 Task: Search one way flight ticket for 2 adults, 4 children and 1 infant on lap in business from Las Vegas: Harry Reid International Airport to Greensboro: Piedmont Triad International Airport on 5-1-2023. Choice of flights is Royal air maroc. Number of bags: 1 carry on bag. Price is upto 93000. Outbound departure time preference is 13:45.
Action: Mouse moved to (240, 289)
Screenshot: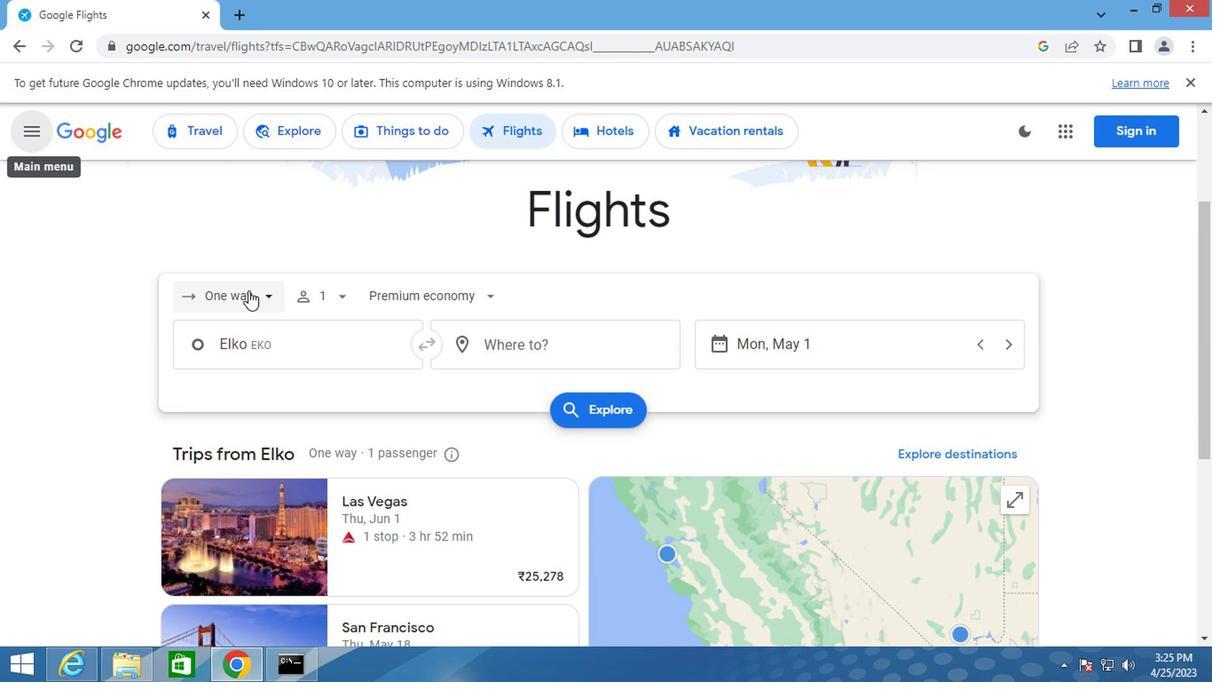 
Action: Mouse pressed left at (240, 289)
Screenshot: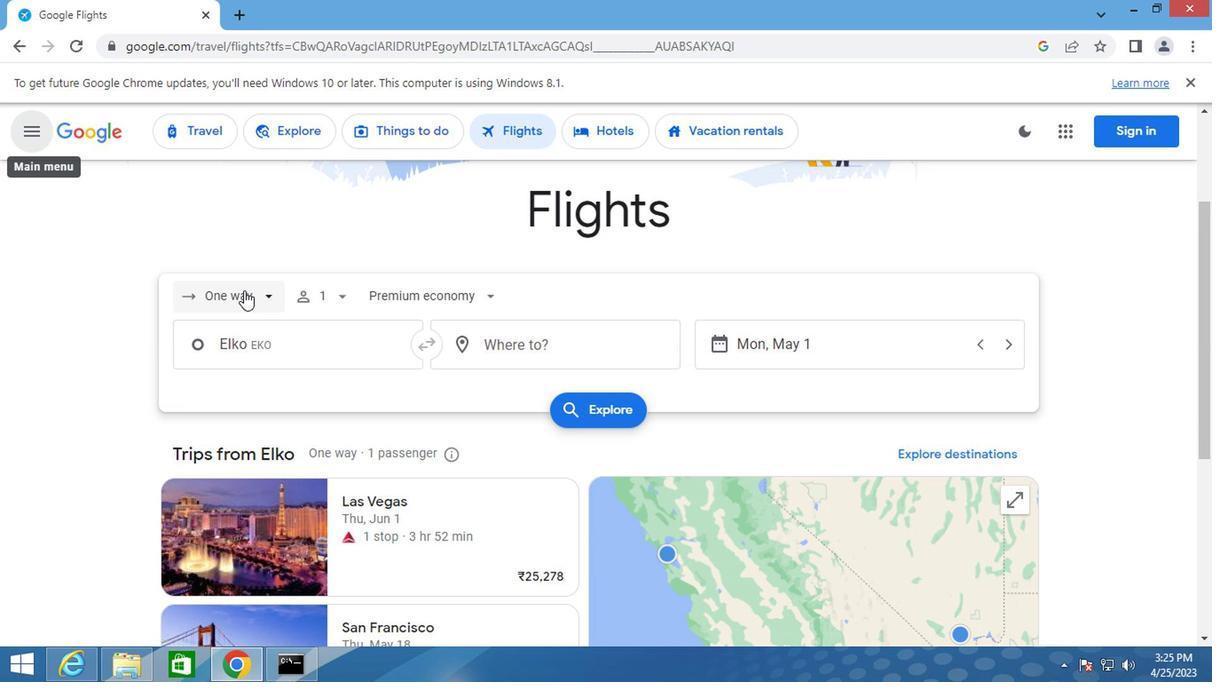 
Action: Mouse moved to (226, 374)
Screenshot: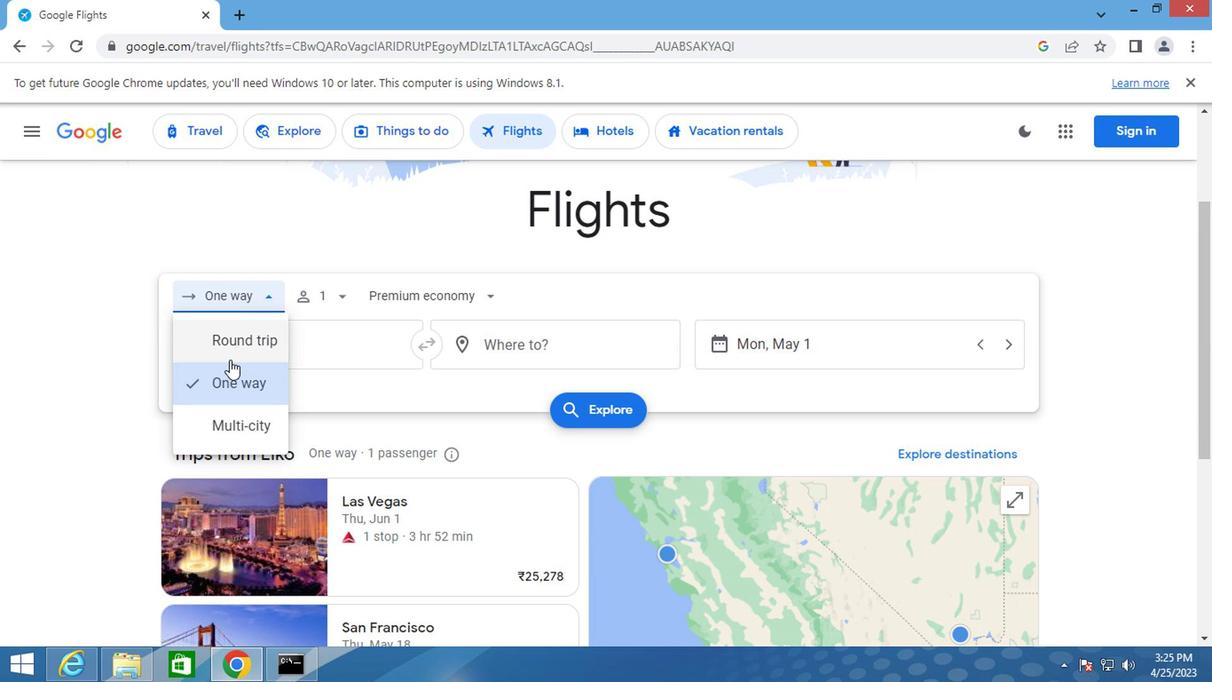 
Action: Mouse pressed left at (226, 374)
Screenshot: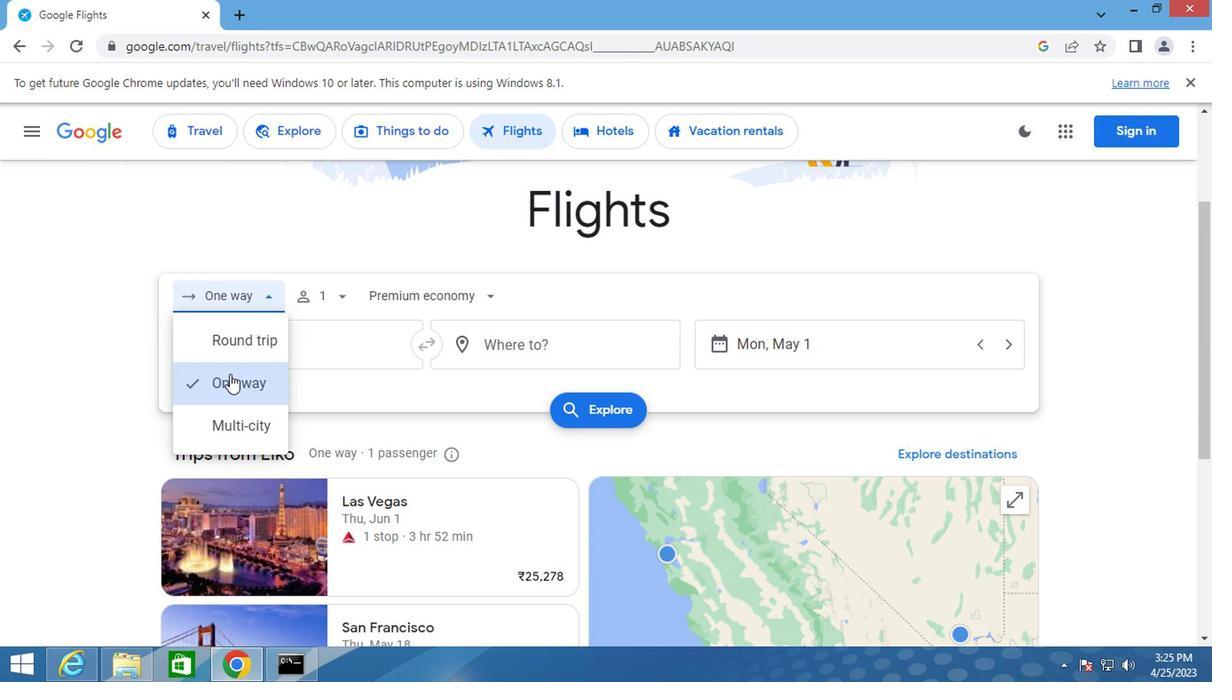 
Action: Mouse moved to (333, 286)
Screenshot: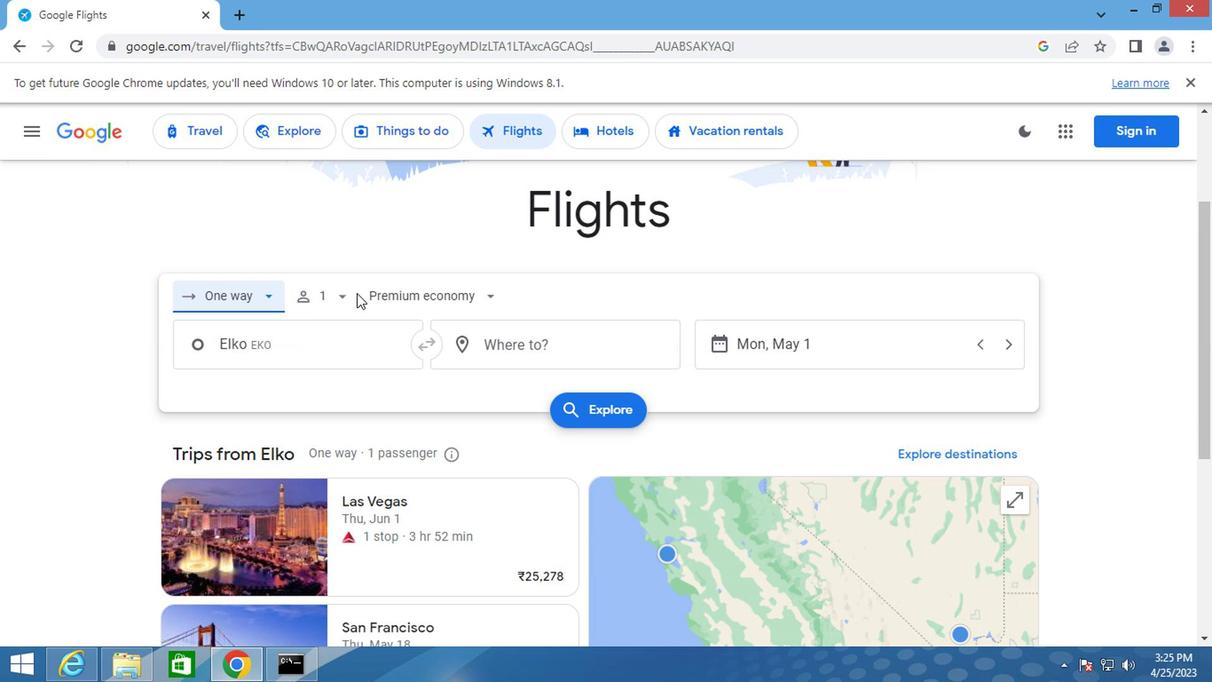 
Action: Mouse pressed left at (333, 286)
Screenshot: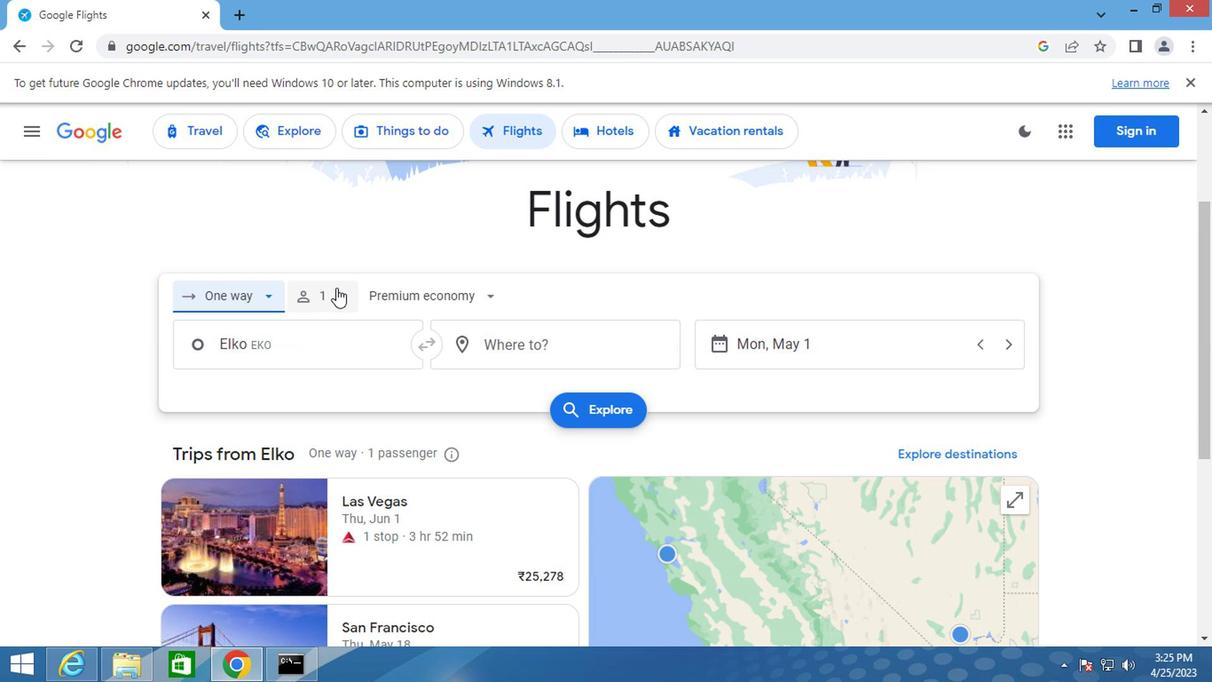 
Action: Mouse moved to (472, 385)
Screenshot: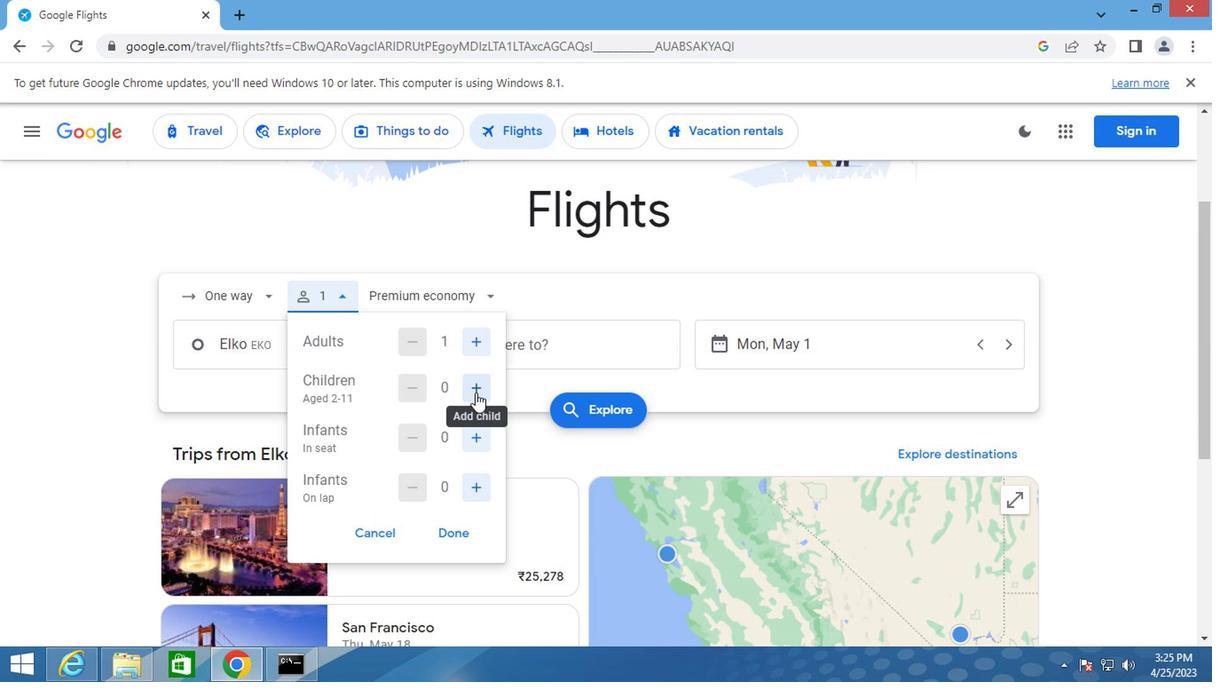 
Action: Mouse pressed left at (472, 385)
Screenshot: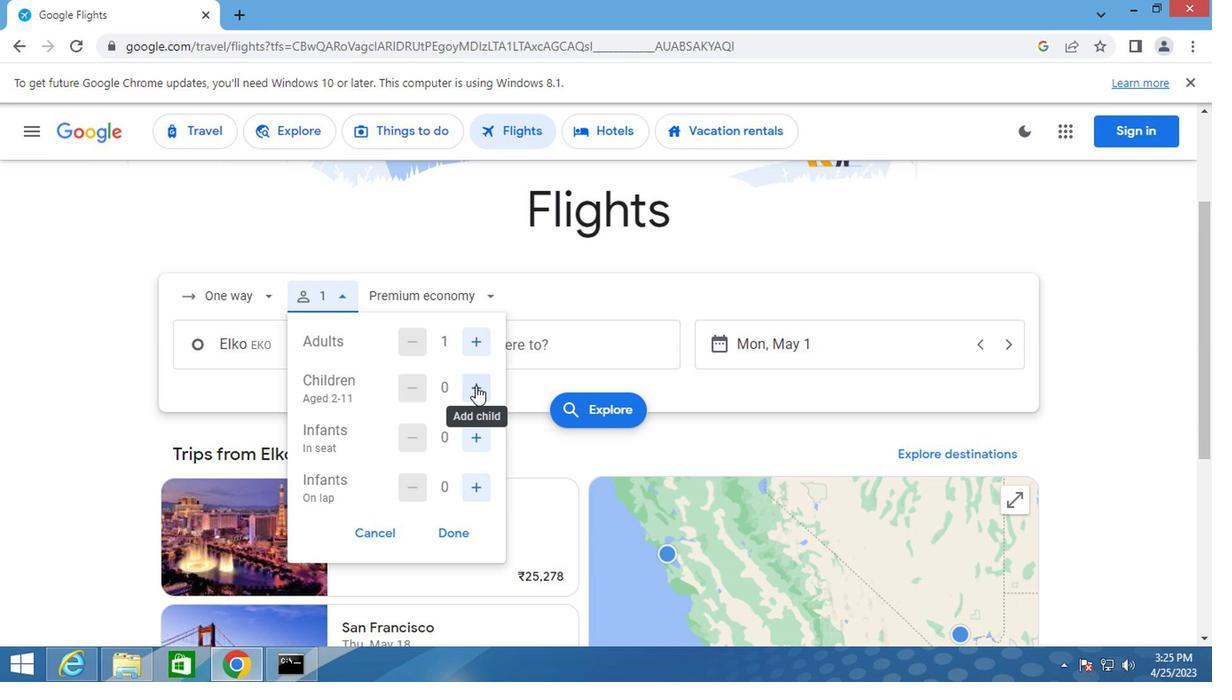 
Action: Mouse pressed left at (472, 385)
Screenshot: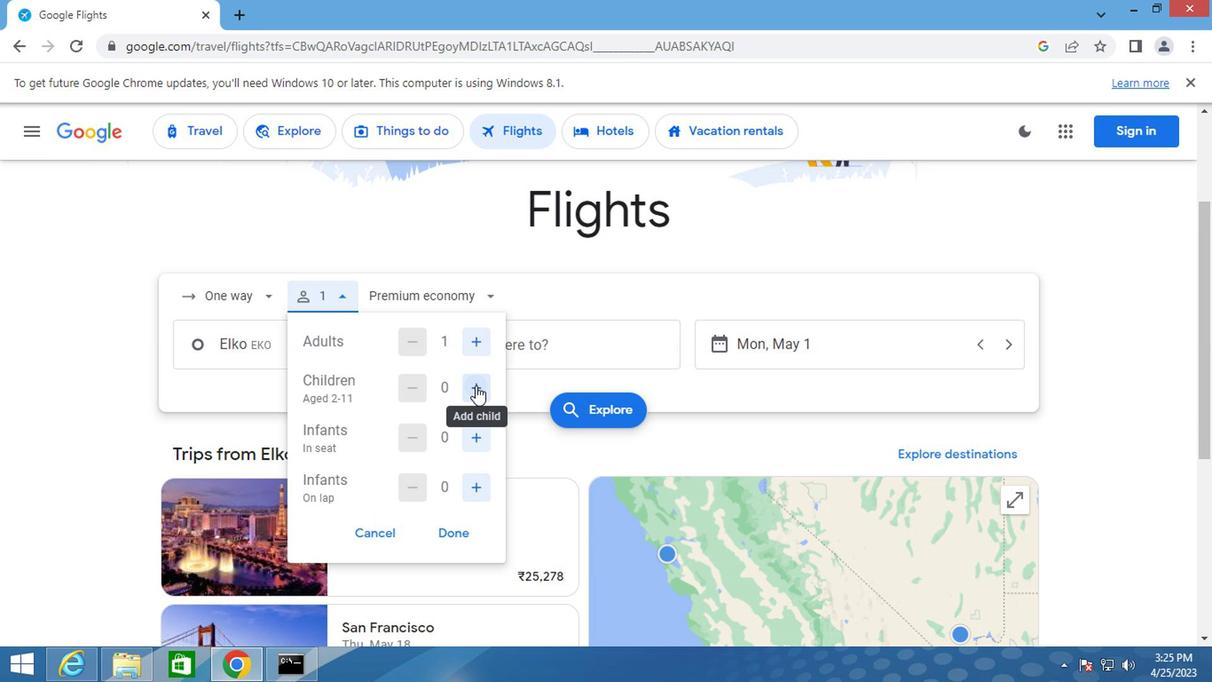 
Action: Mouse pressed left at (472, 385)
Screenshot: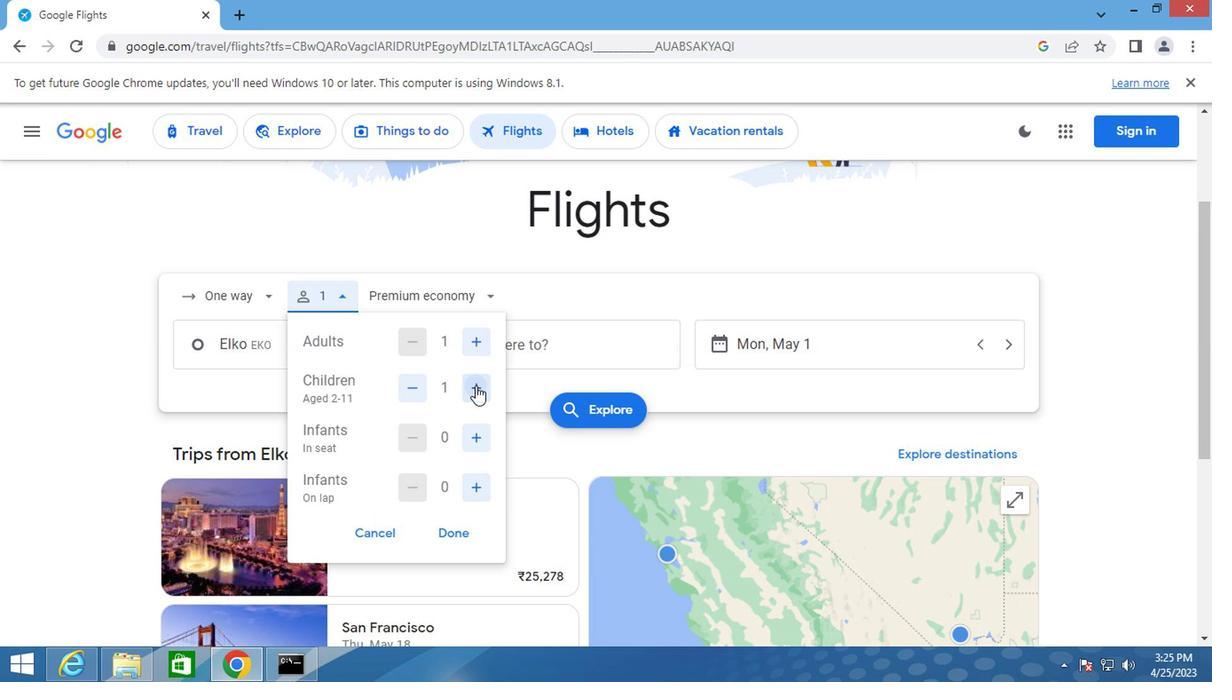 
Action: Mouse pressed left at (472, 385)
Screenshot: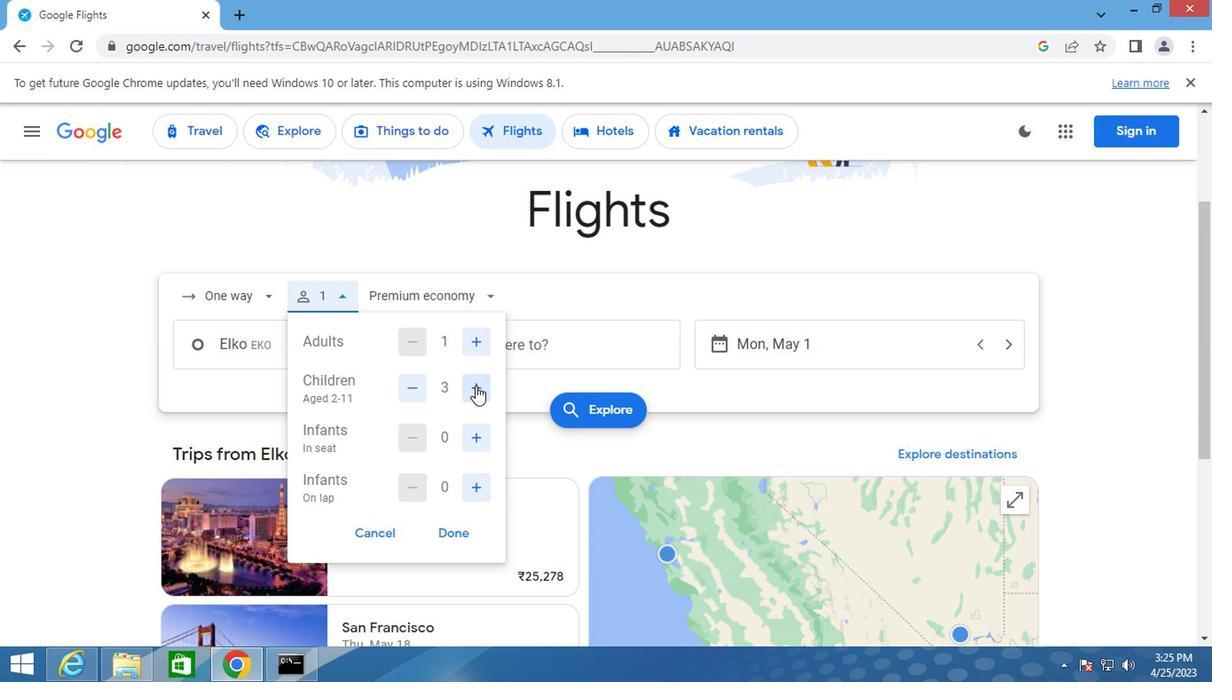 
Action: Mouse pressed left at (472, 385)
Screenshot: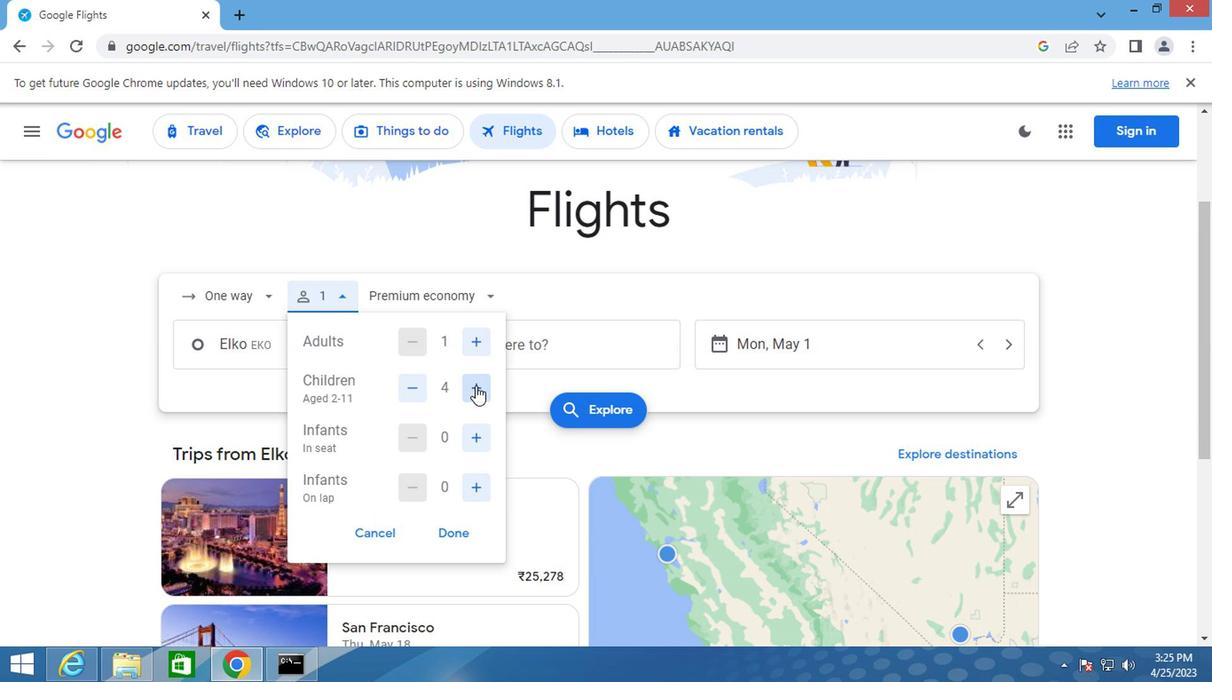 
Action: Mouse moved to (467, 435)
Screenshot: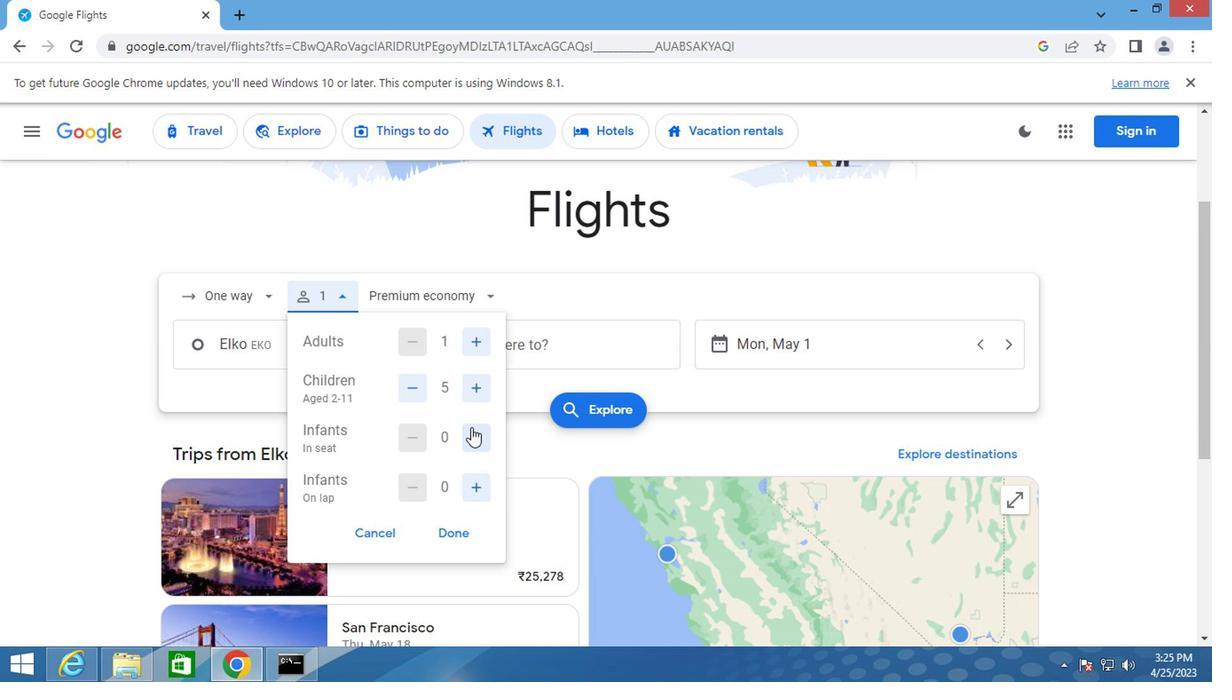 
Action: Mouse pressed left at (467, 435)
Screenshot: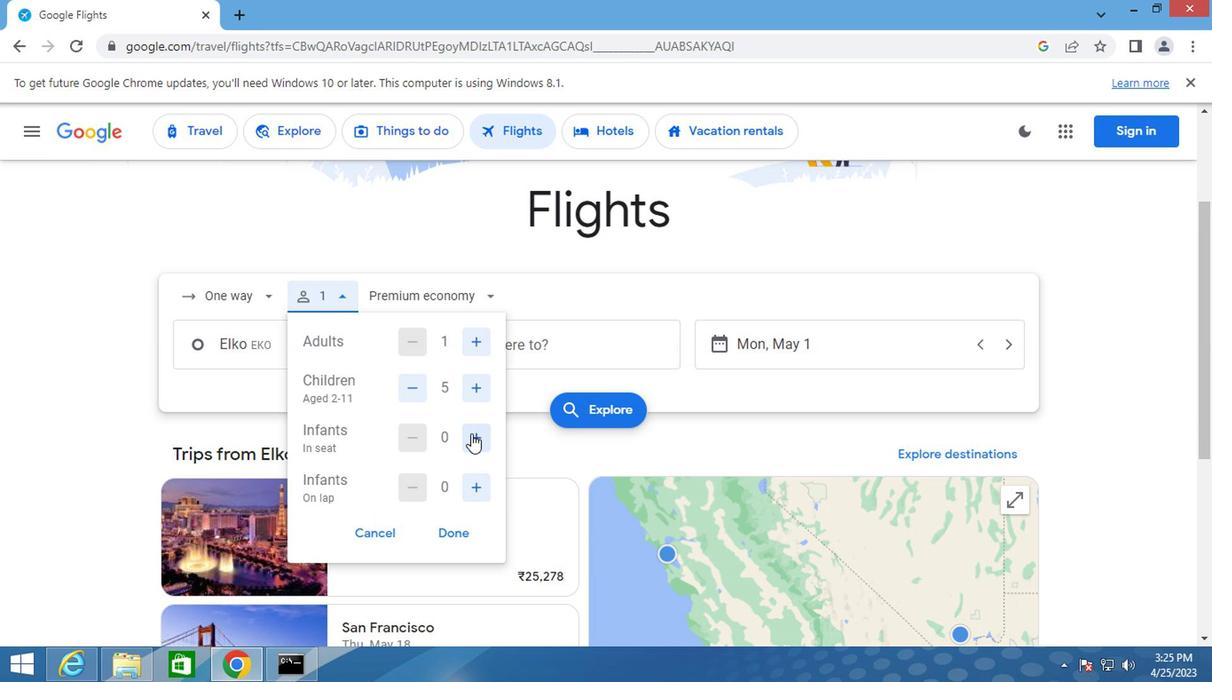 
Action: Mouse moved to (469, 437)
Screenshot: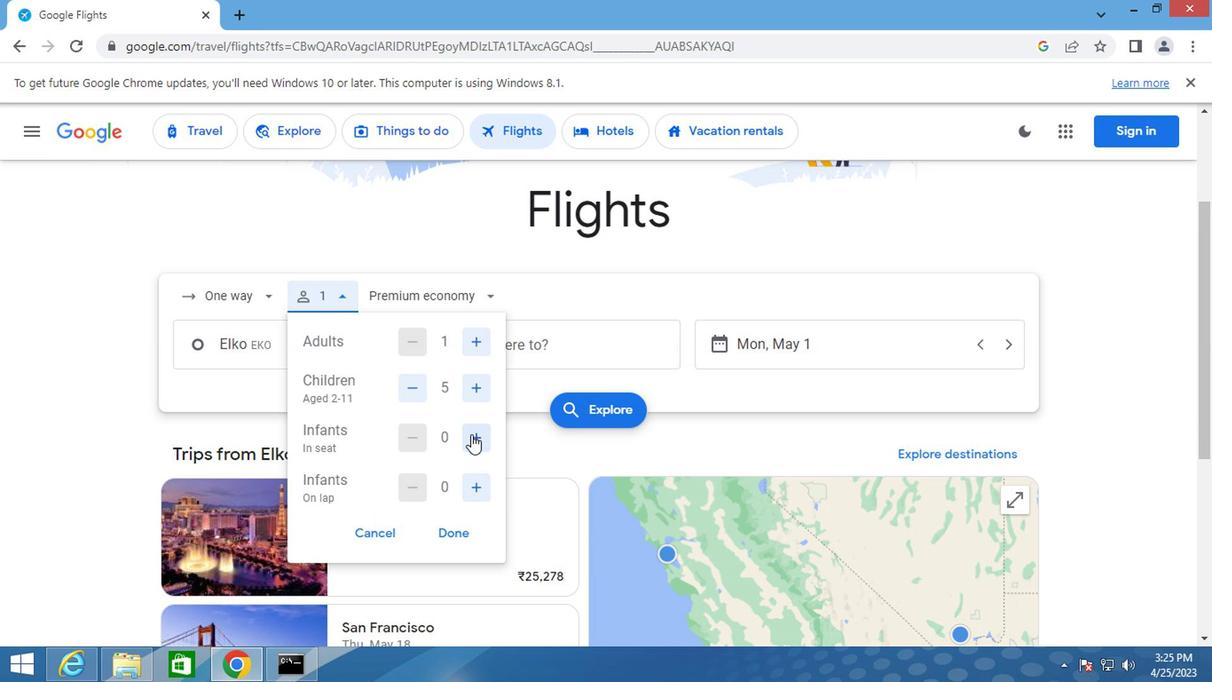 
Action: Mouse pressed left at (469, 437)
Screenshot: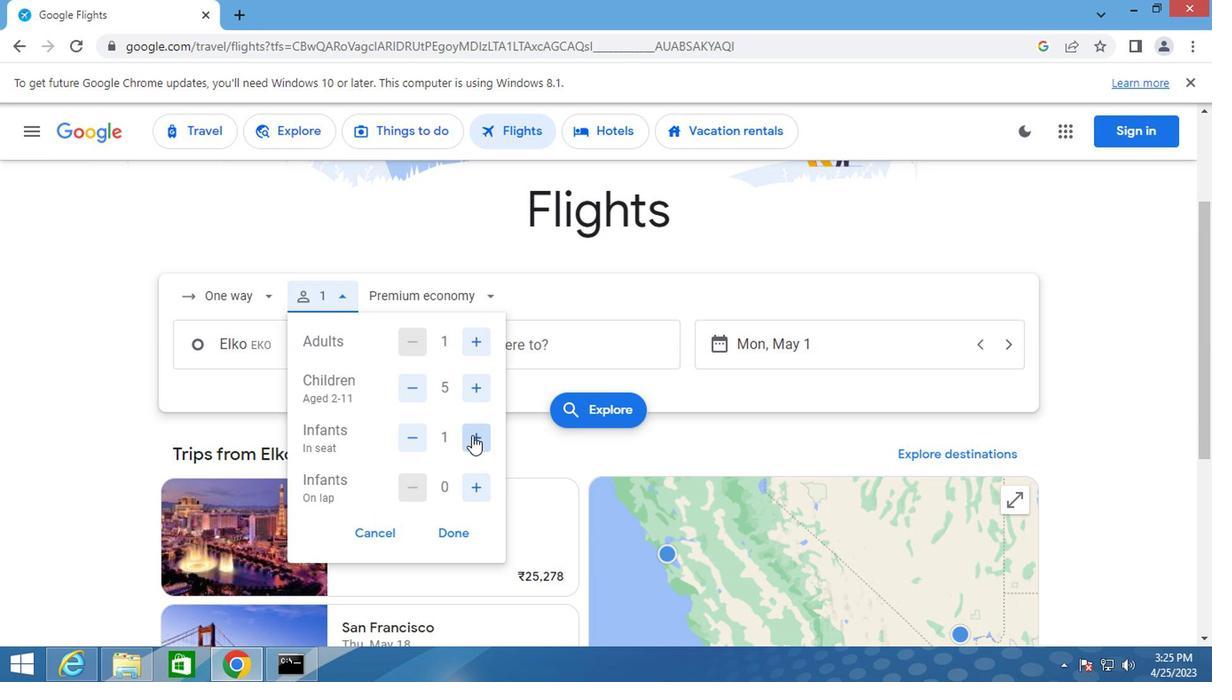 
Action: Mouse moved to (478, 480)
Screenshot: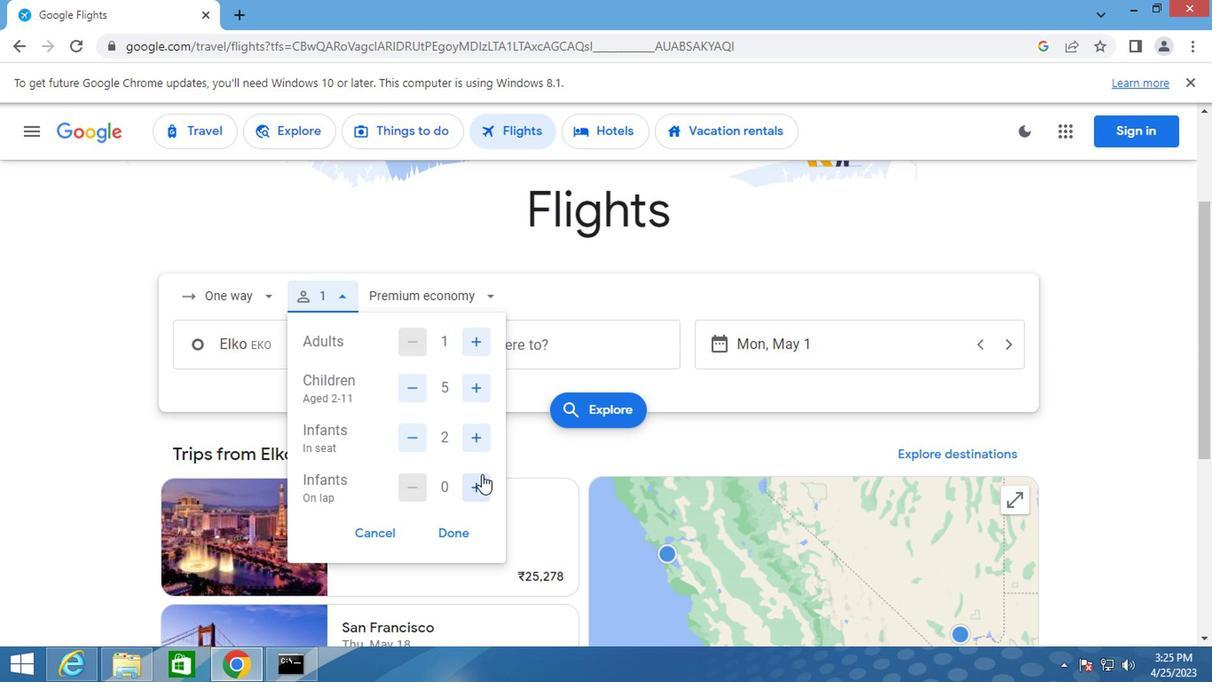 
Action: Mouse pressed left at (478, 480)
Screenshot: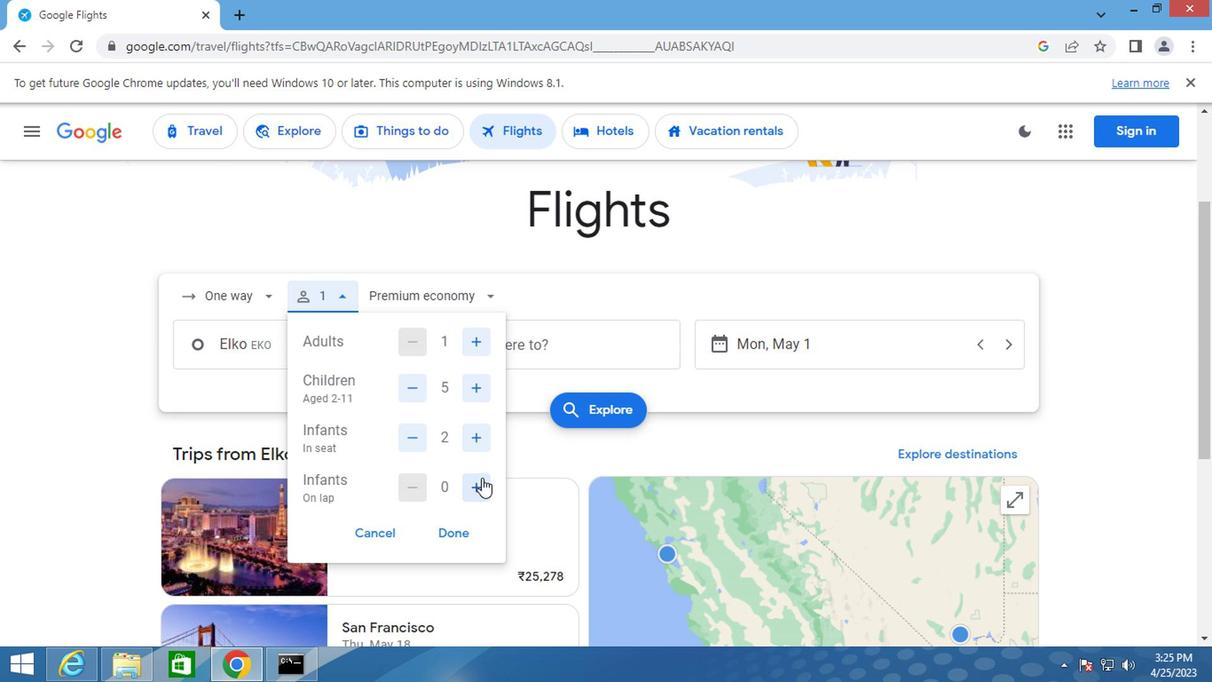 
Action: Mouse moved to (432, 302)
Screenshot: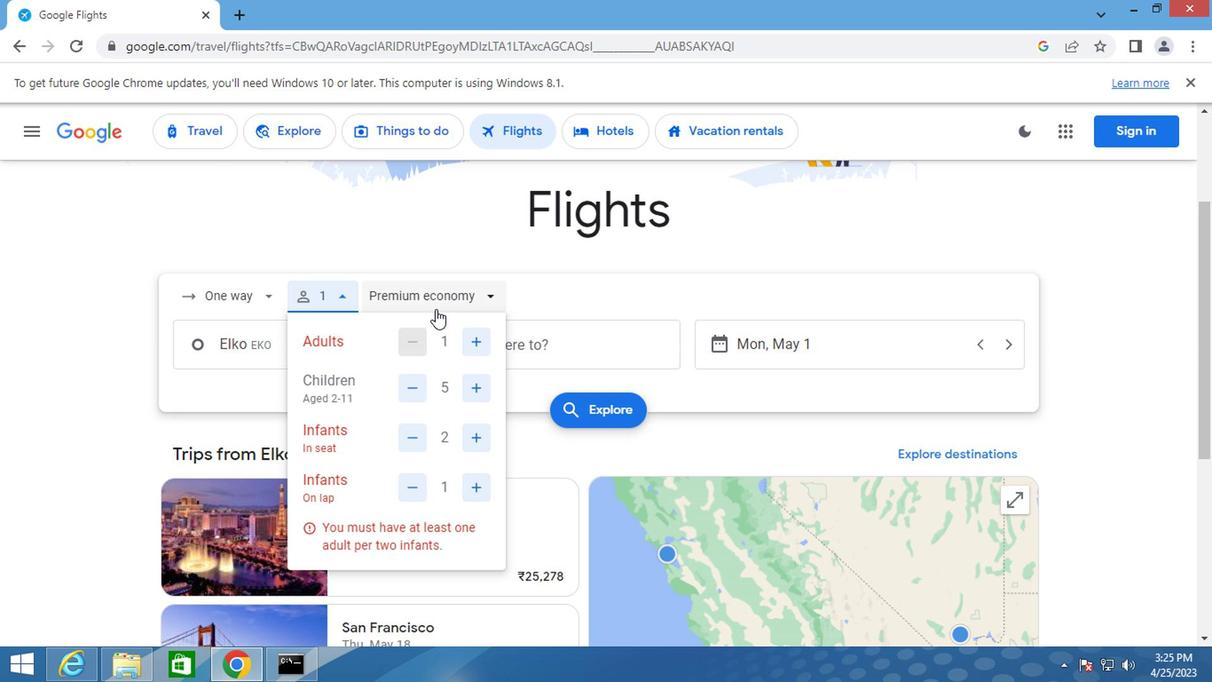 
Action: Mouse pressed left at (432, 302)
Screenshot: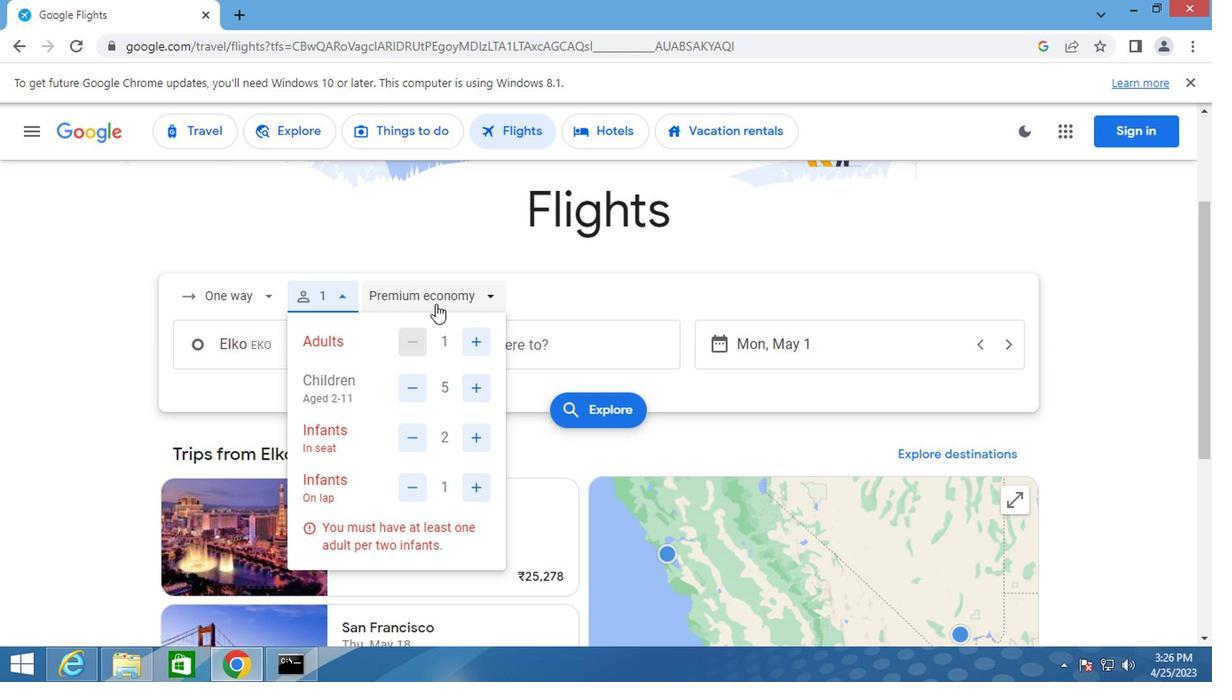 
Action: Mouse moved to (417, 468)
Screenshot: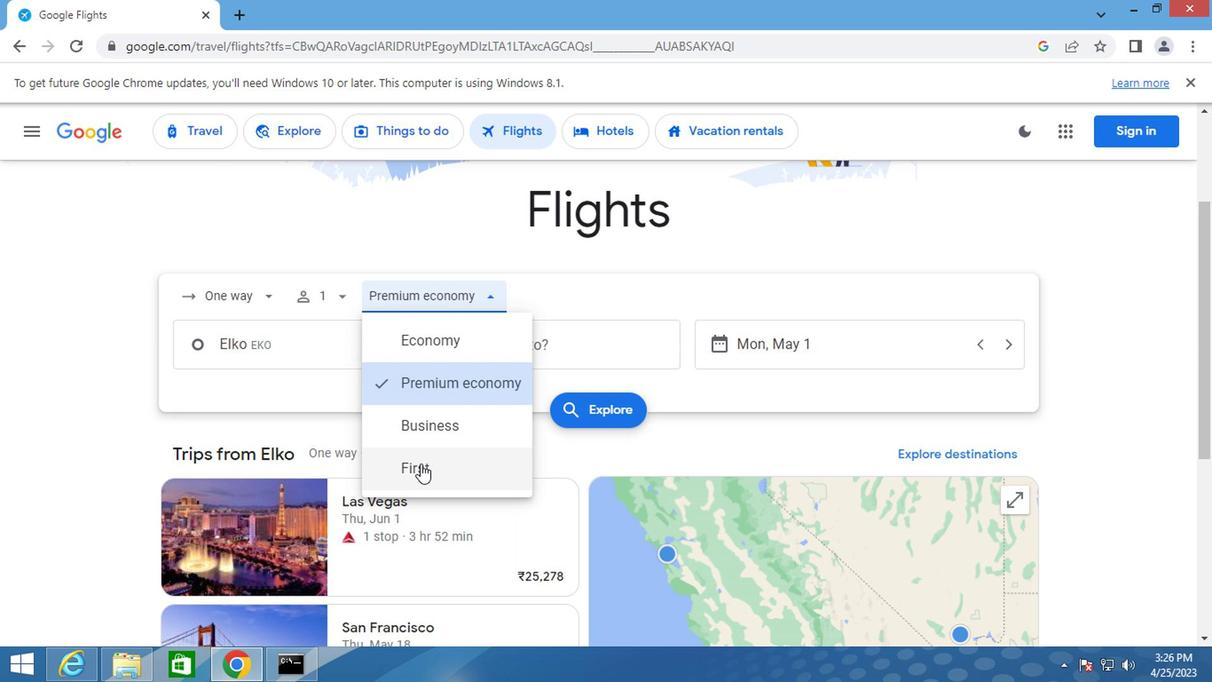 
Action: Mouse pressed left at (417, 468)
Screenshot: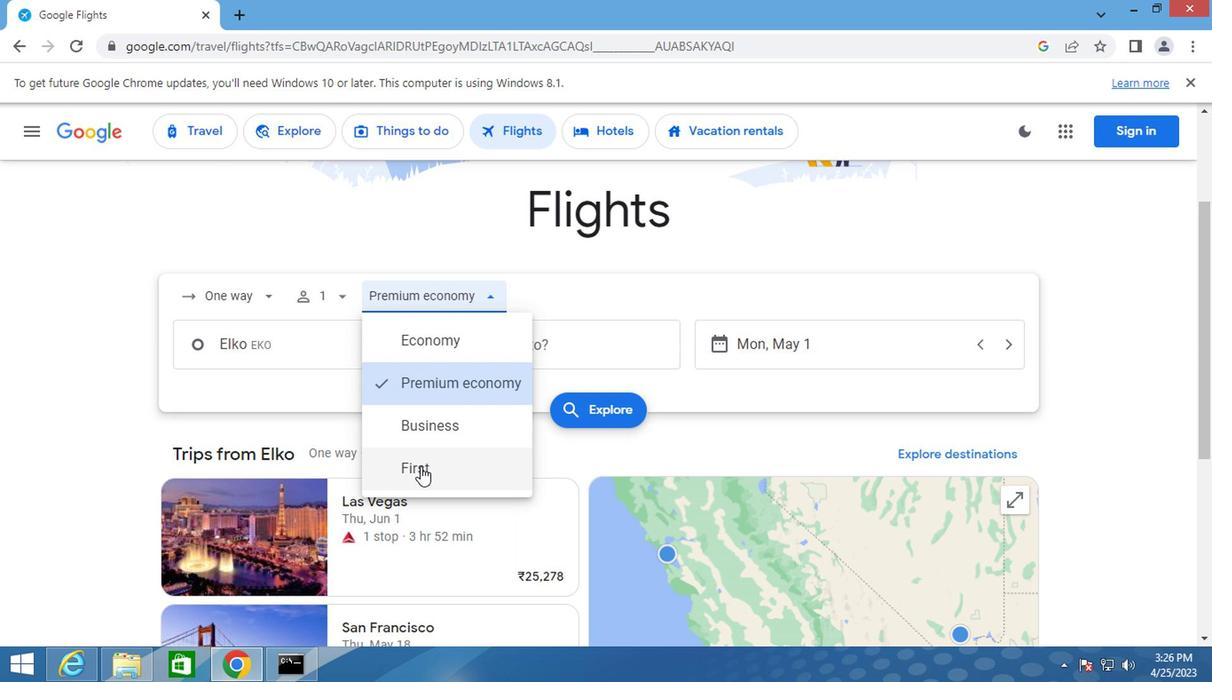 
Action: Mouse moved to (297, 337)
Screenshot: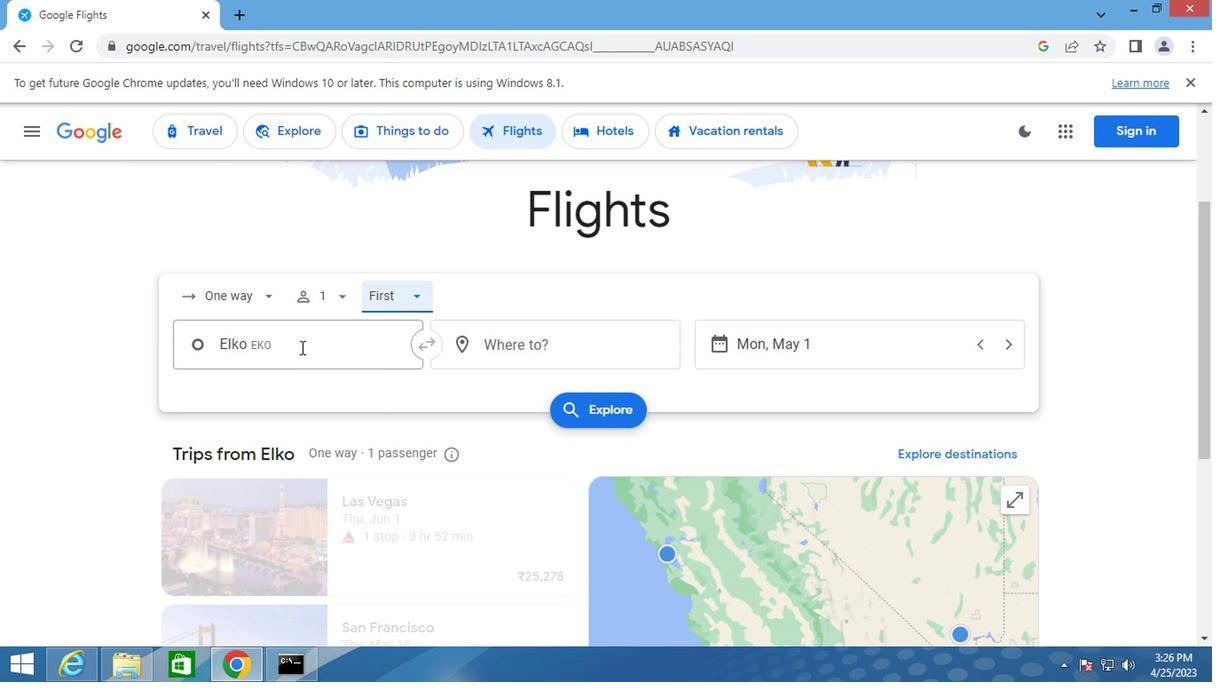 
Action: Mouse pressed left at (297, 337)
Screenshot: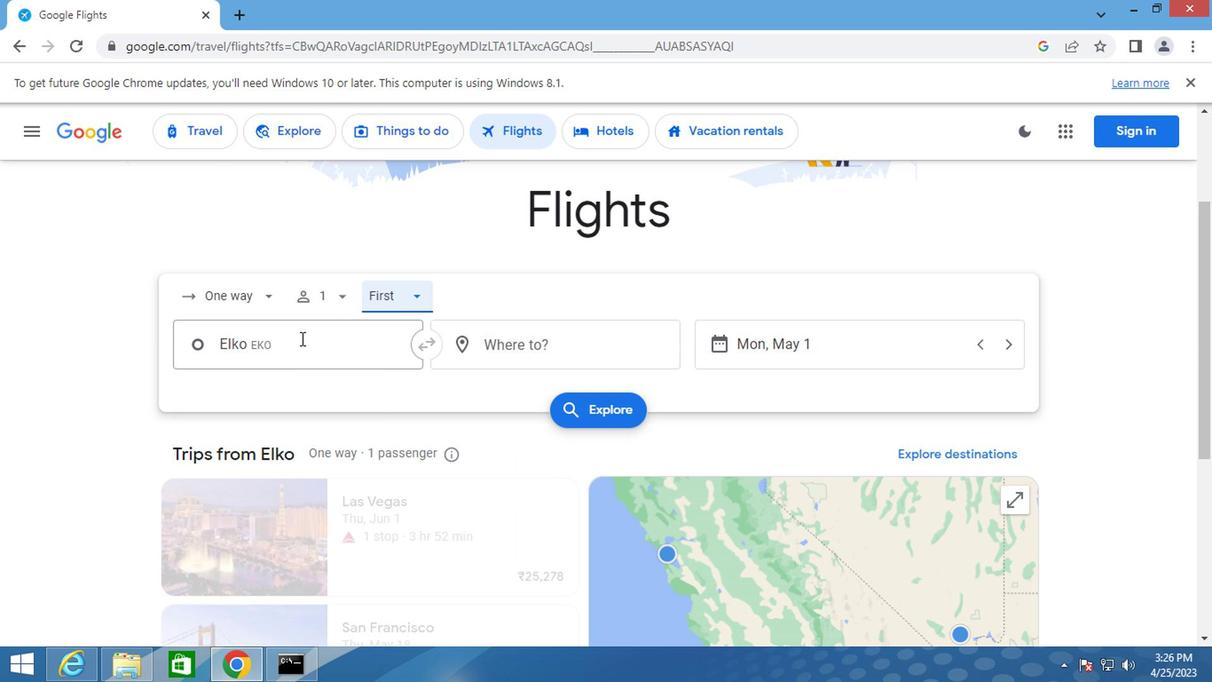 
Action: Key pressed las<Key.space>vegas
Screenshot: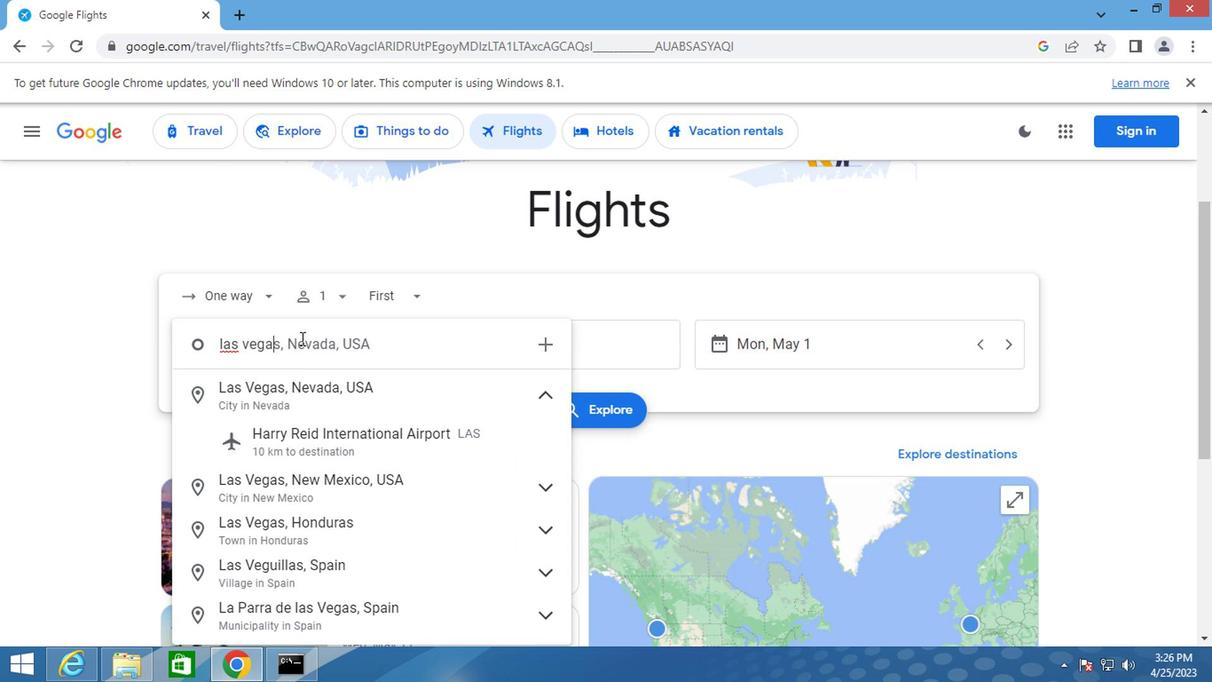 
Action: Mouse moved to (327, 443)
Screenshot: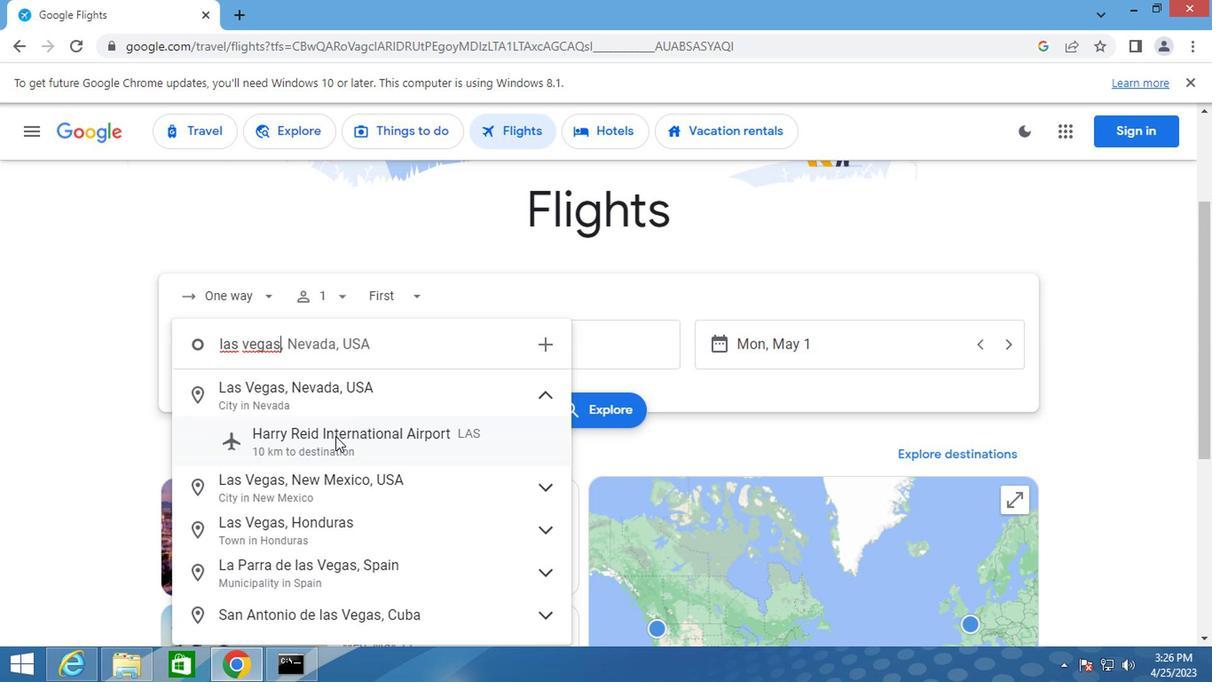 
Action: Mouse pressed left at (327, 443)
Screenshot: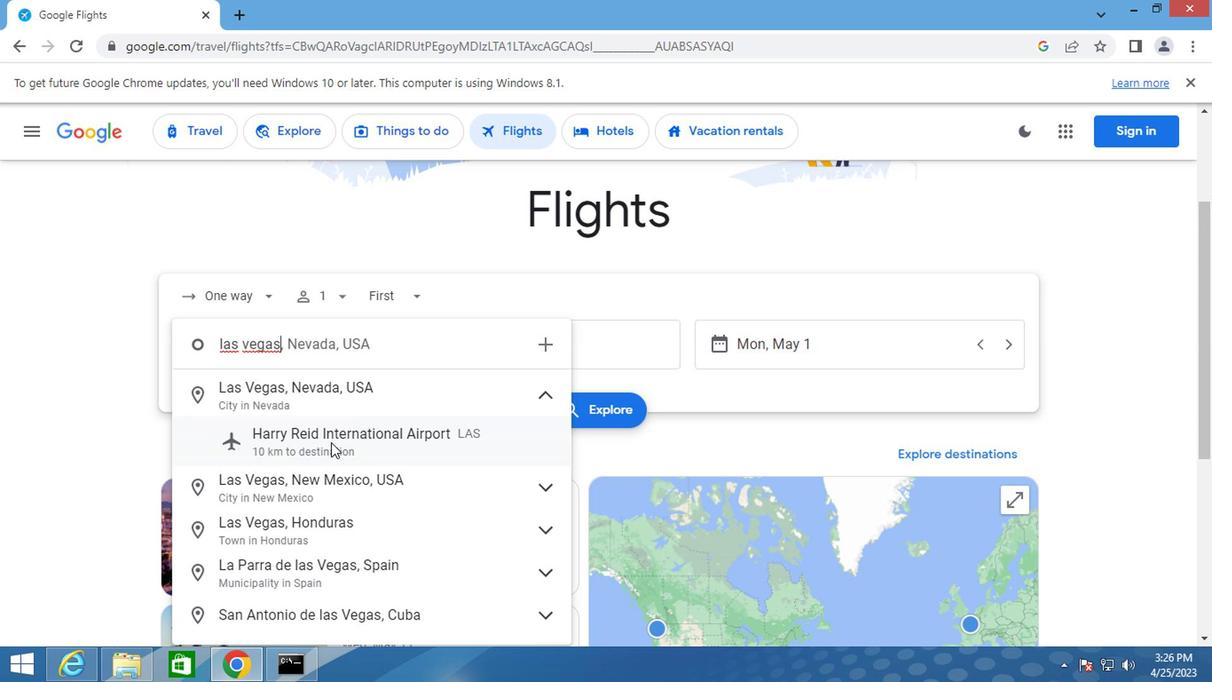 
Action: Mouse moved to (466, 344)
Screenshot: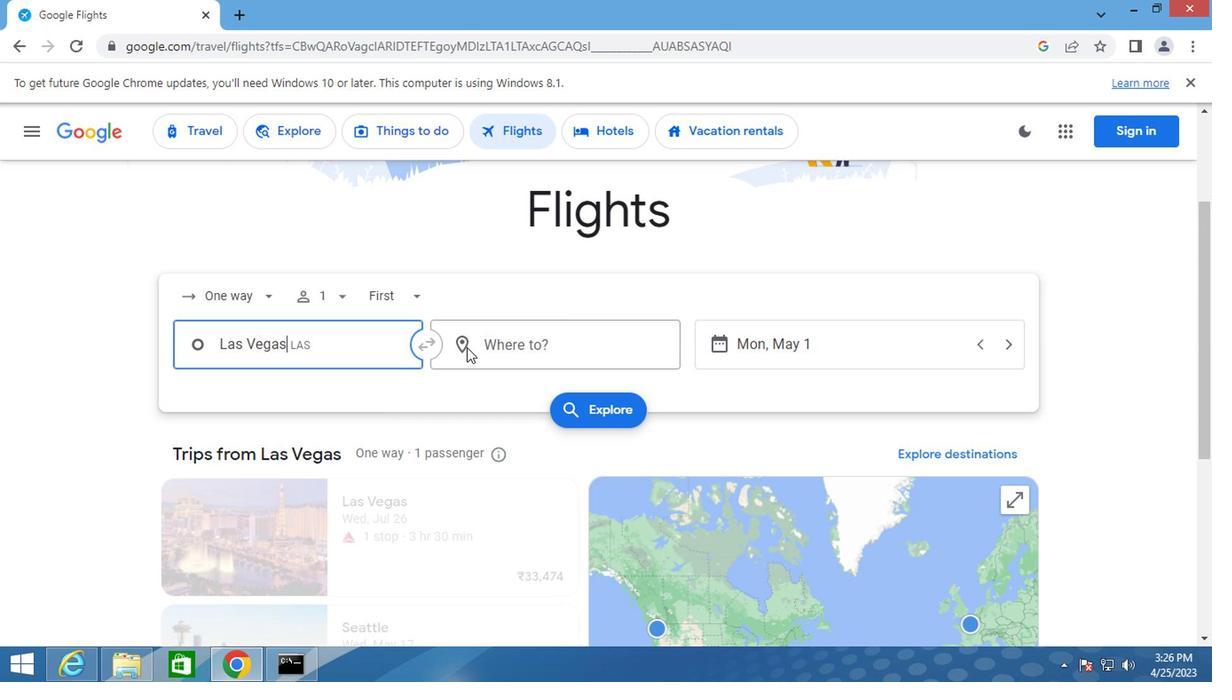
Action: Mouse pressed left at (466, 344)
Screenshot: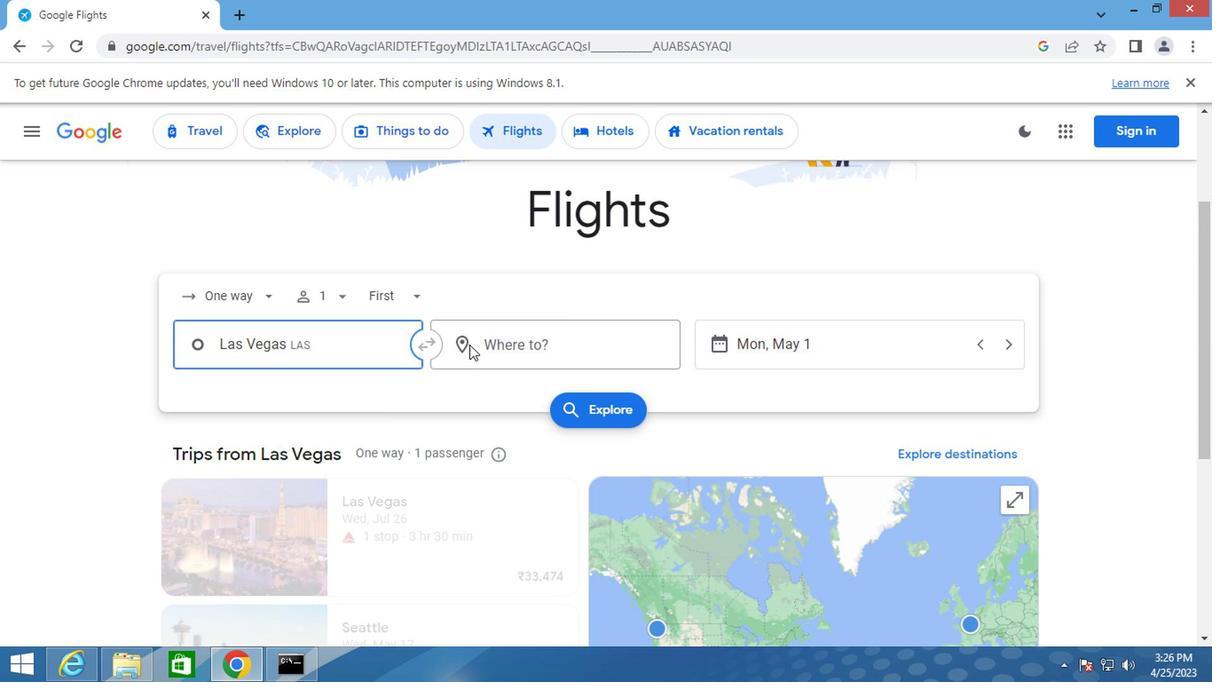 
Action: Mouse moved to (467, 343)
Screenshot: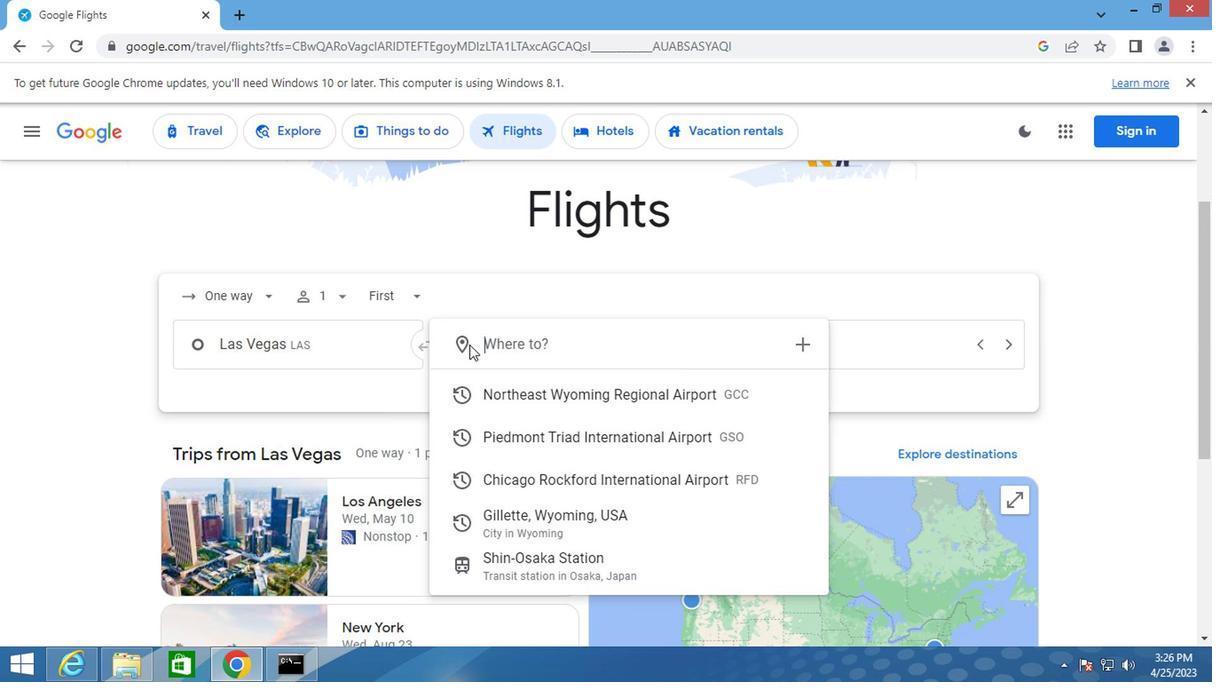 
Action: Key pressed rockford
Screenshot: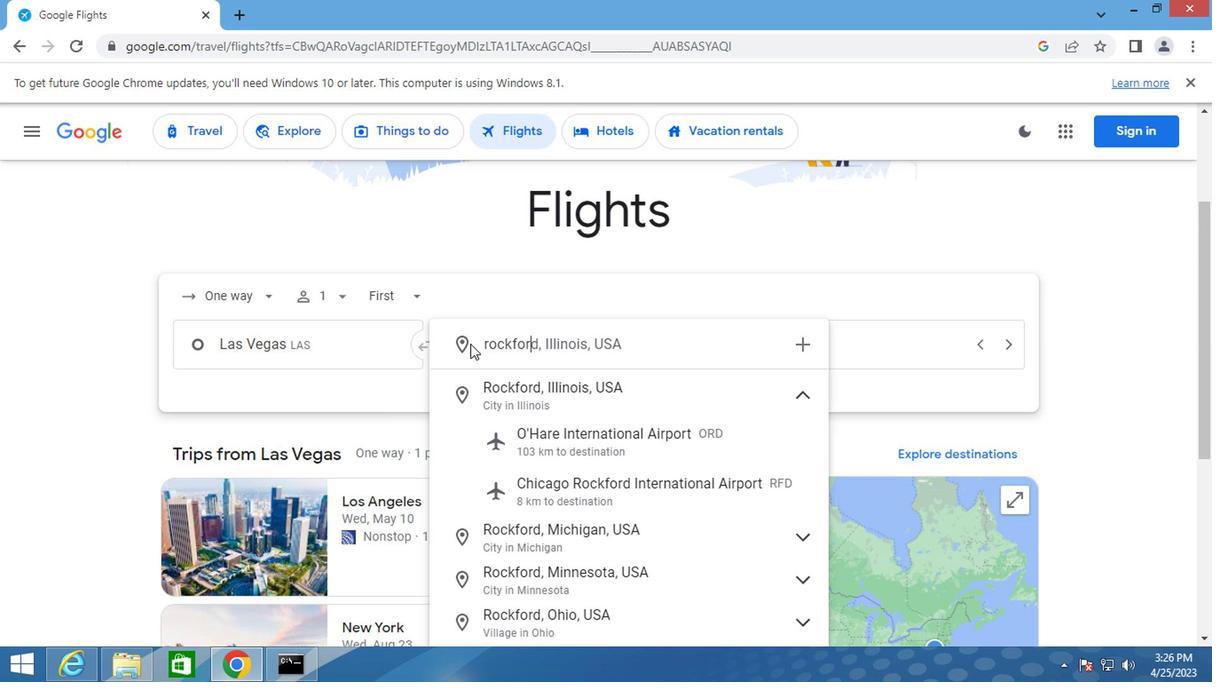 
Action: Mouse moved to (520, 480)
Screenshot: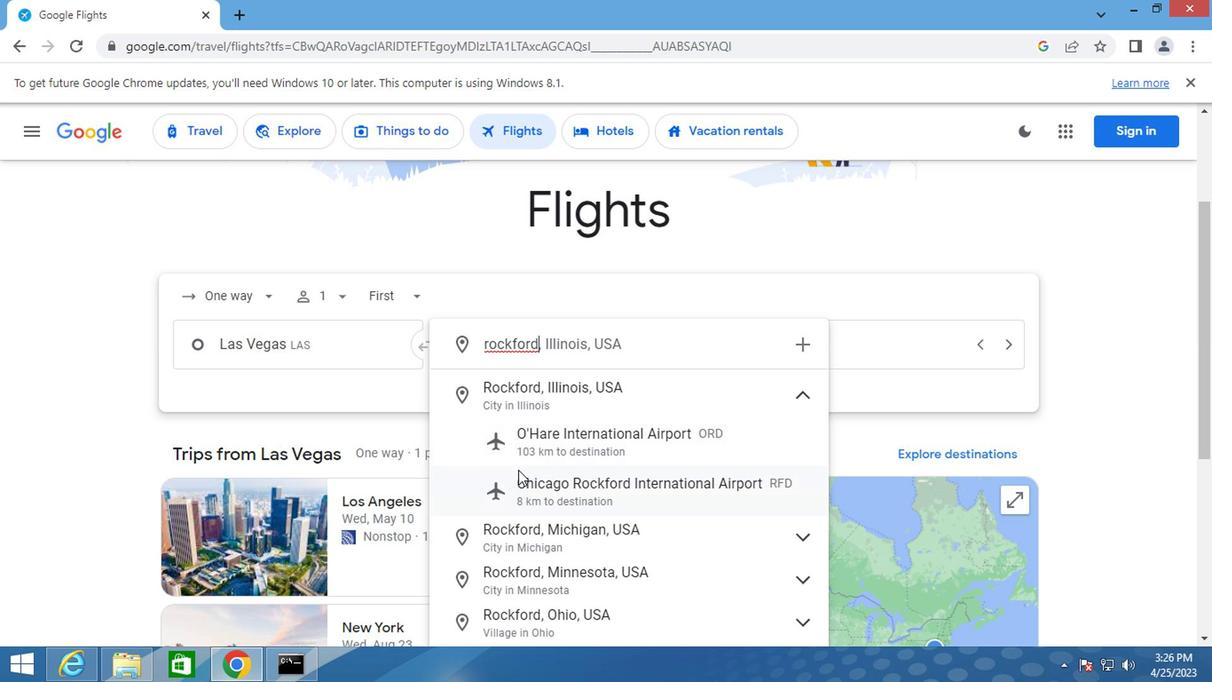 
Action: Mouse pressed left at (520, 480)
Screenshot: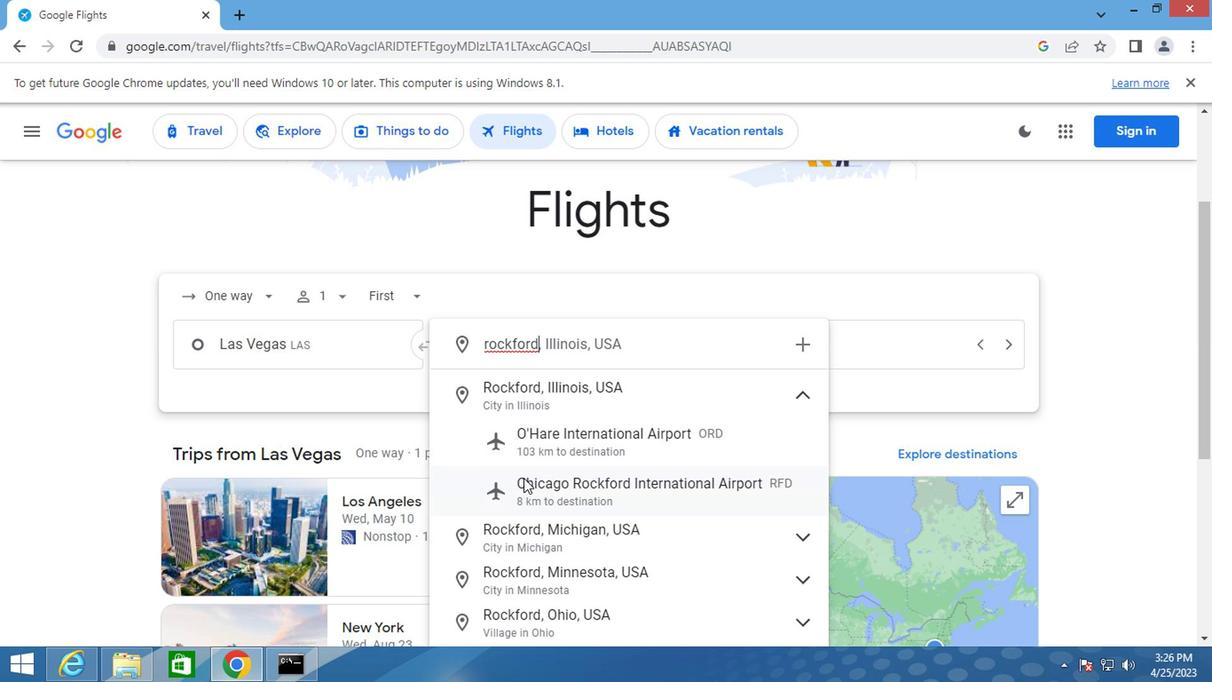 
Action: Mouse moved to (742, 352)
Screenshot: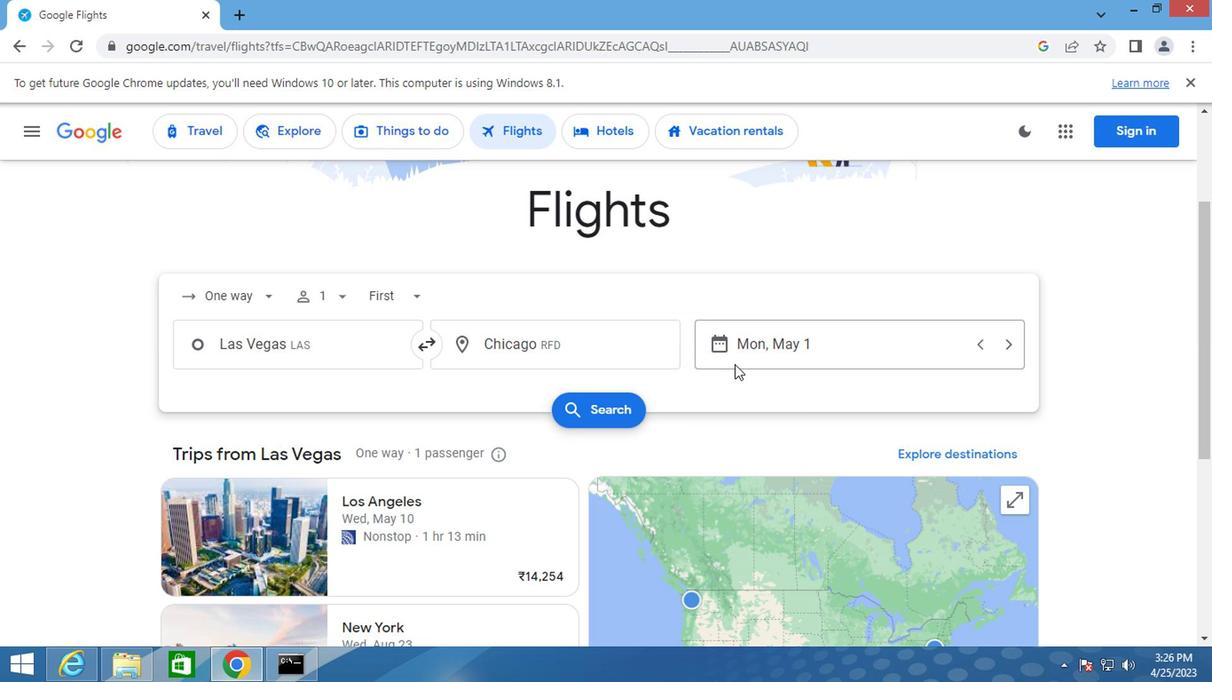 
Action: Mouse pressed left at (742, 352)
Screenshot: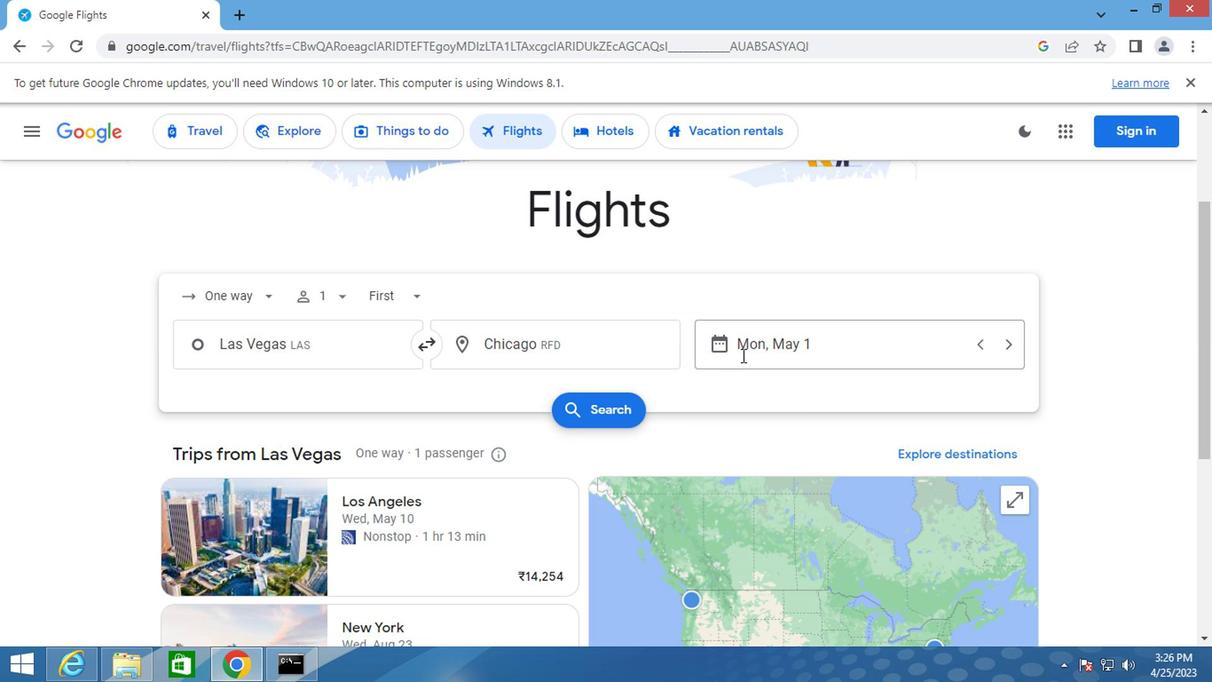 
Action: Mouse moved to (775, 318)
Screenshot: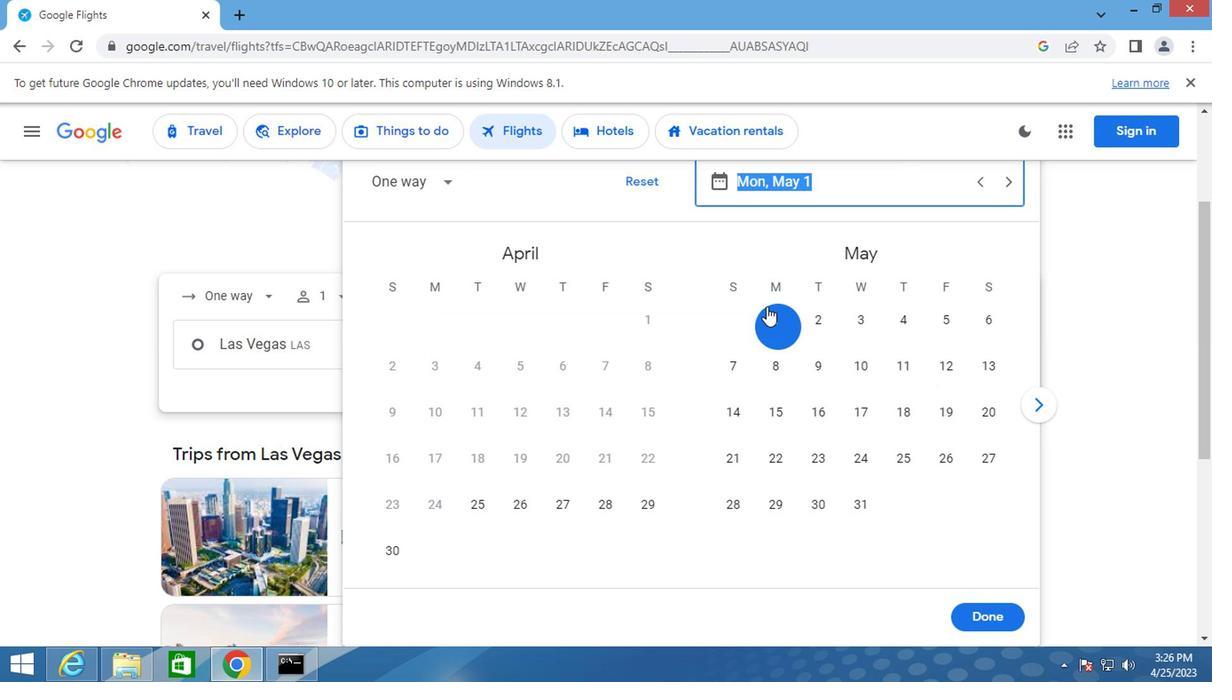 
Action: Mouse pressed left at (775, 318)
Screenshot: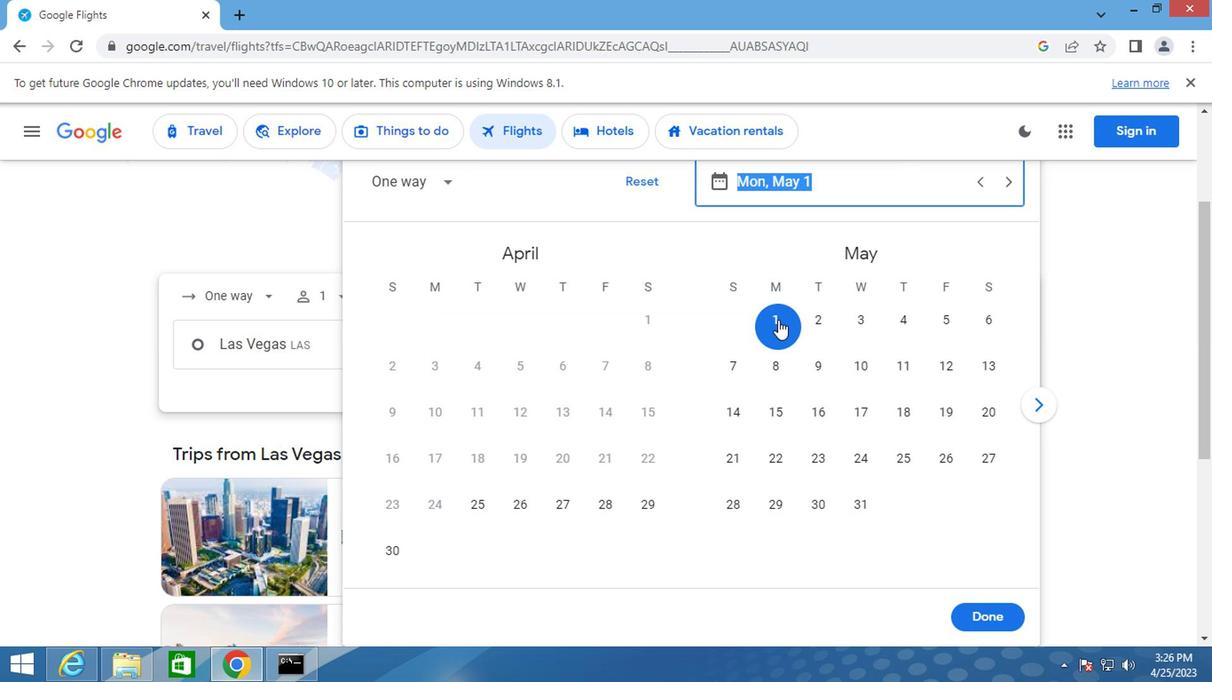 
Action: Mouse moved to (983, 628)
Screenshot: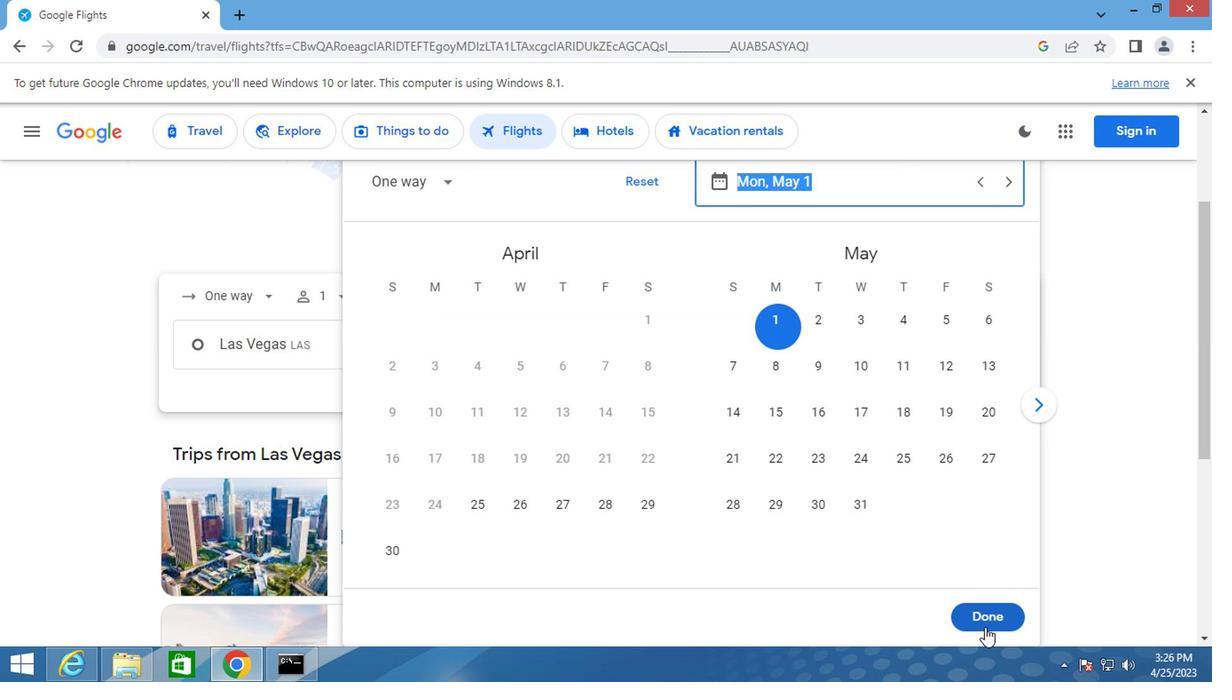 
Action: Mouse pressed left at (983, 628)
Screenshot: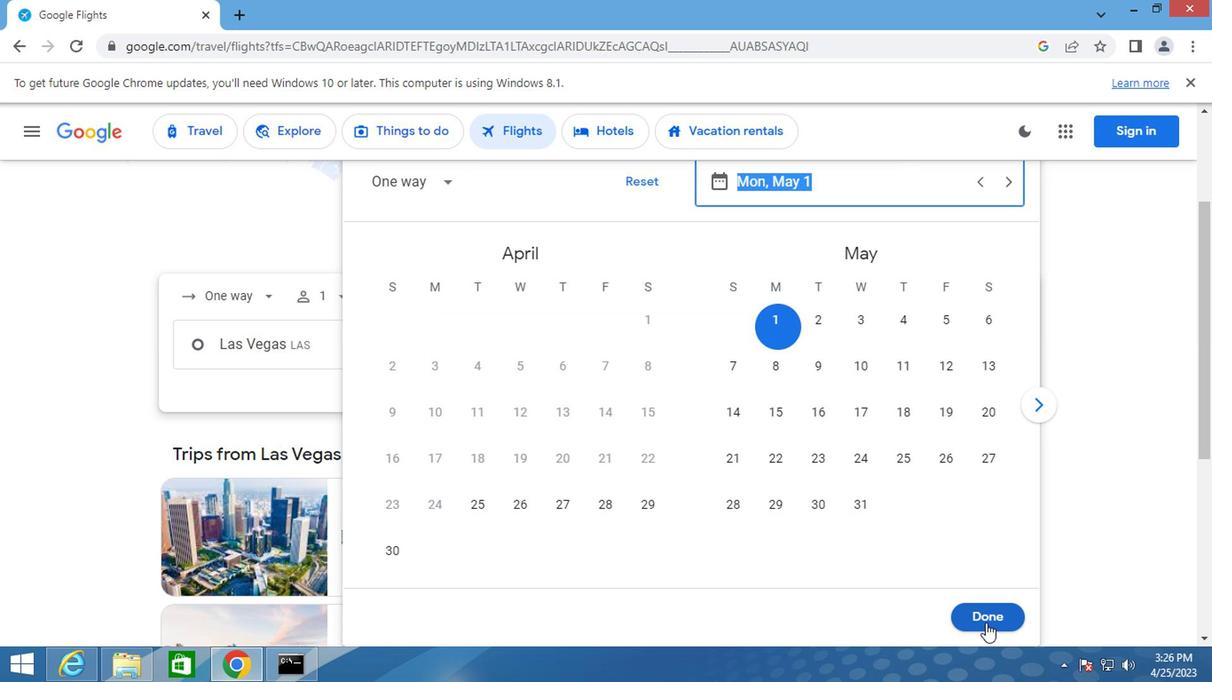 
Action: Mouse moved to (609, 414)
Screenshot: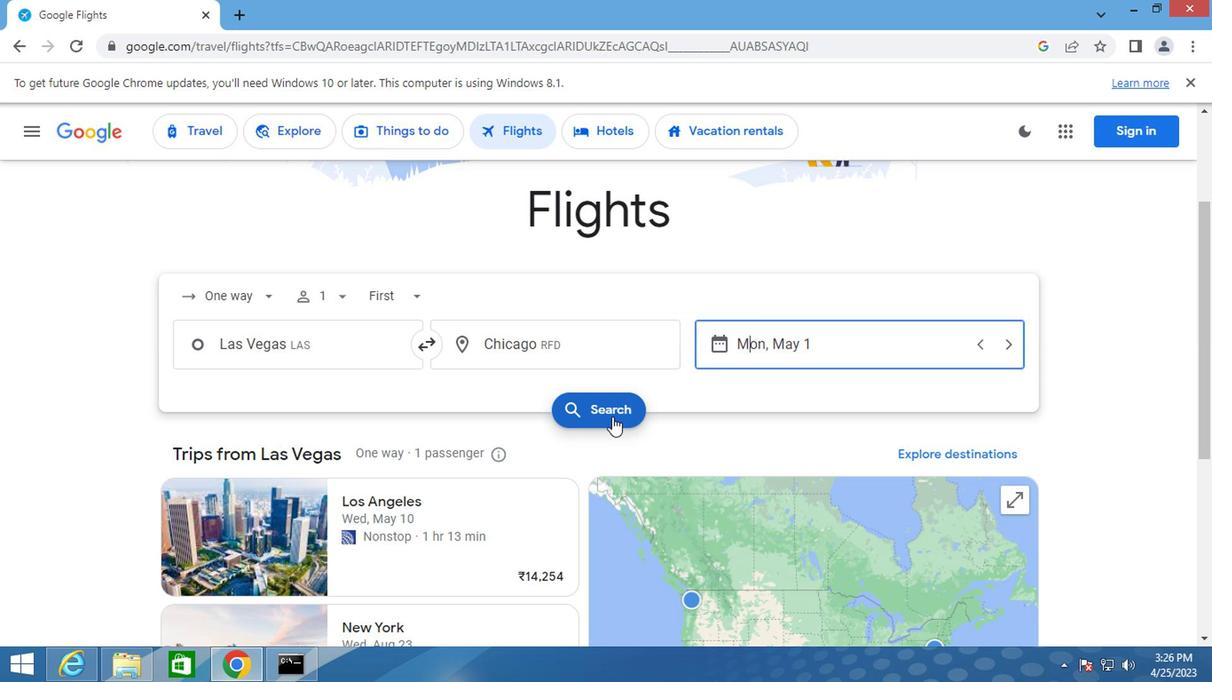 
Action: Mouse pressed left at (609, 414)
Screenshot: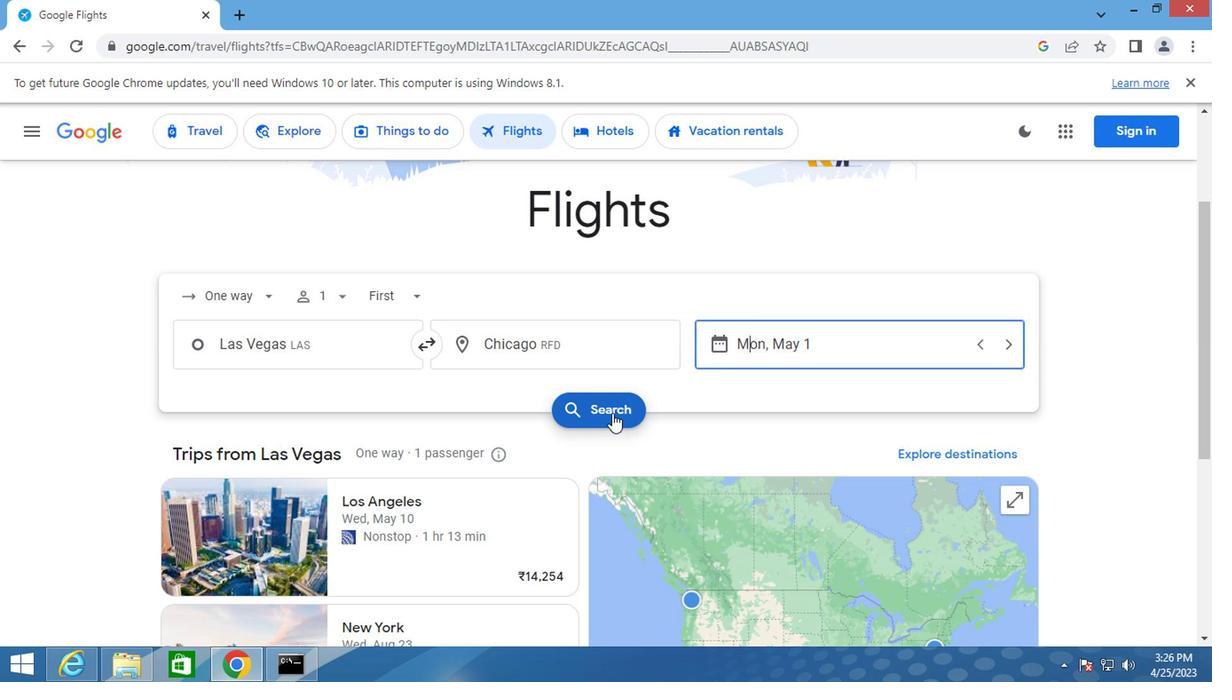 
Action: Mouse moved to (215, 302)
Screenshot: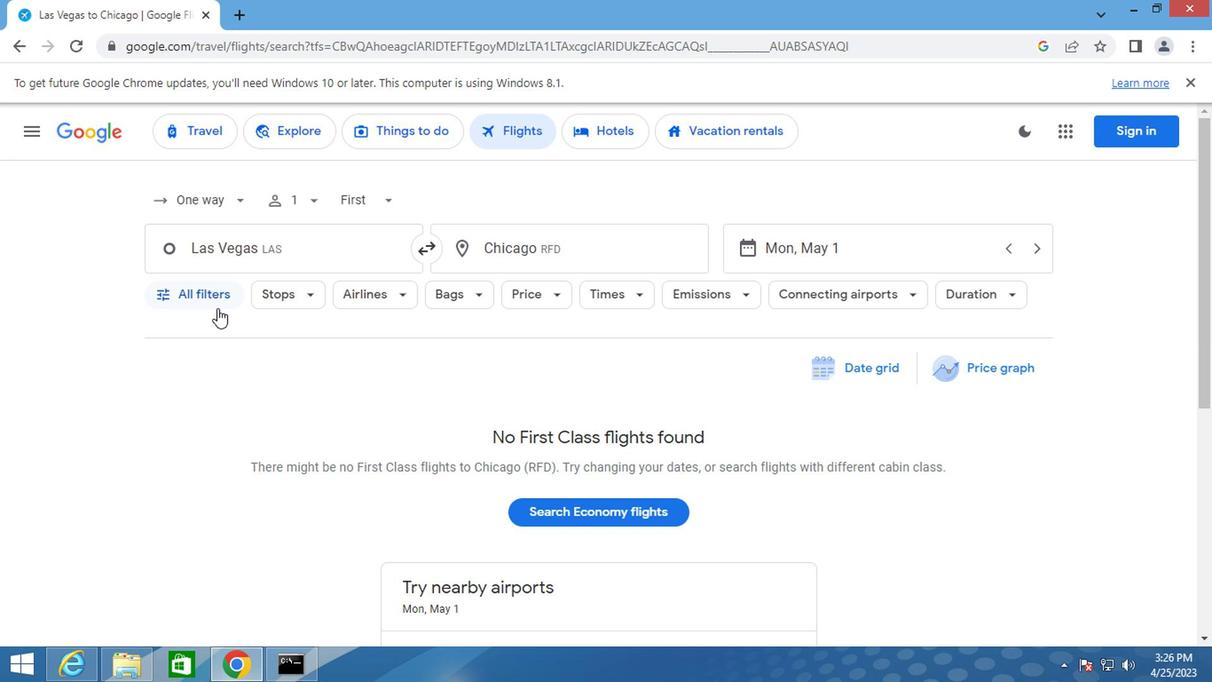 
Action: Mouse pressed left at (215, 302)
Screenshot: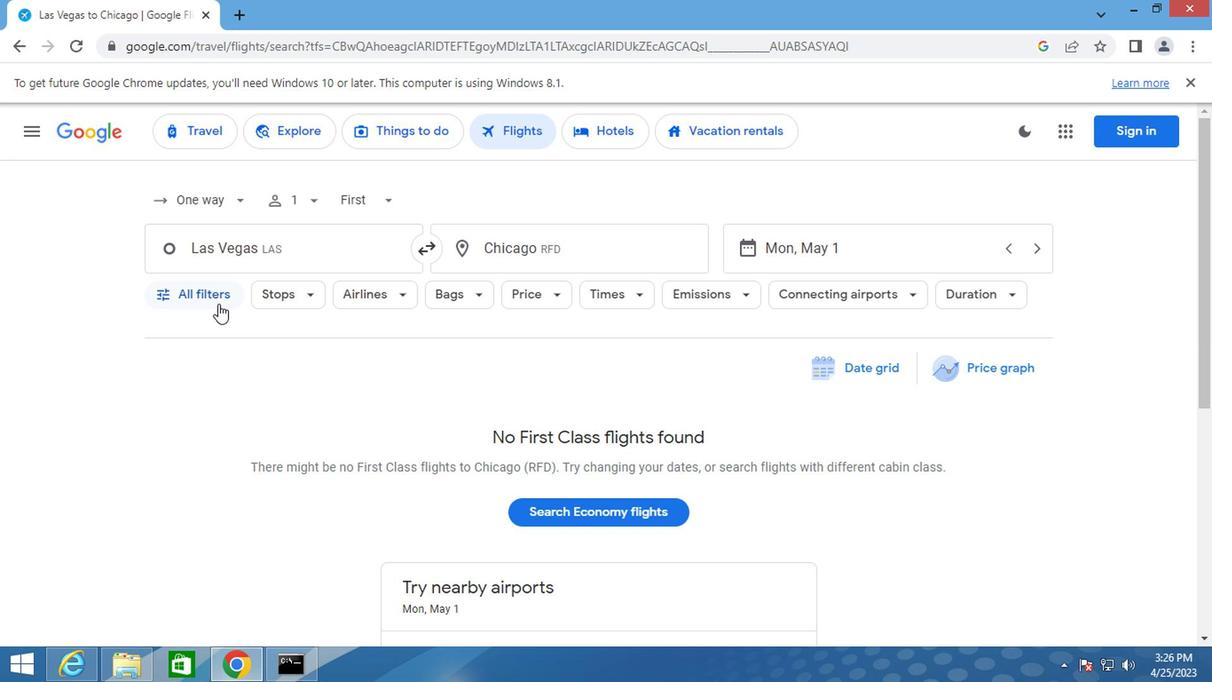 
Action: Mouse moved to (325, 456)
Screenshot: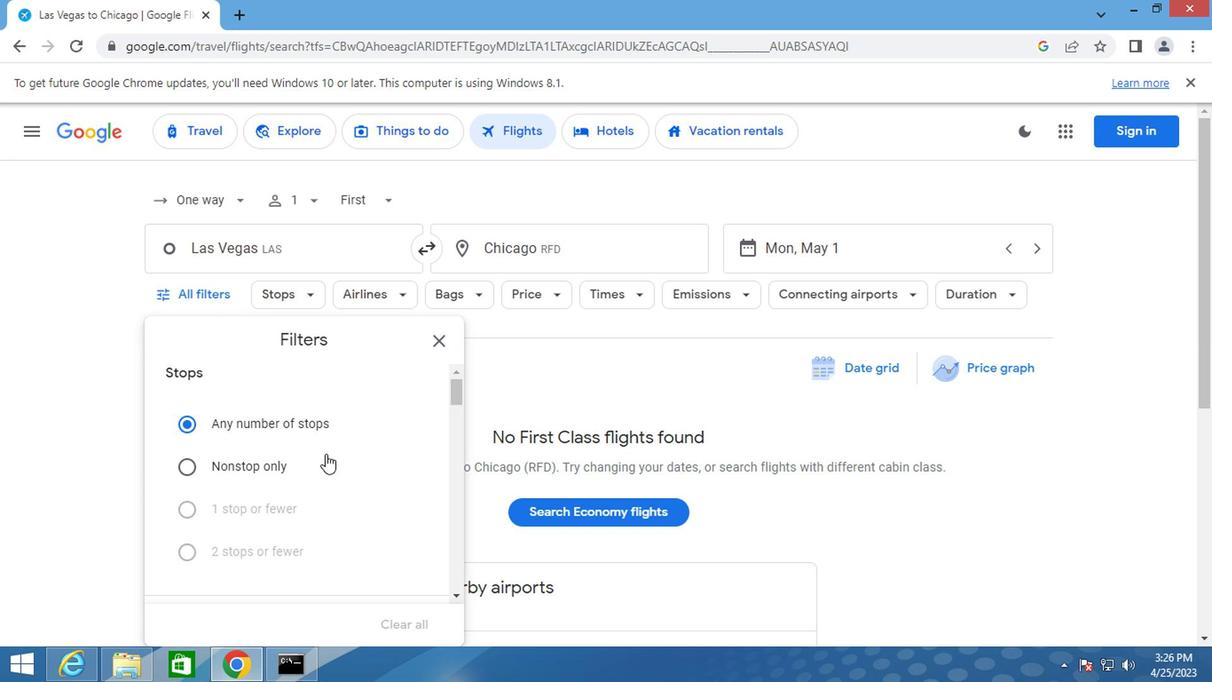 
Action: Mouse scrolled (325, 455) with delta (0, 0)
Screenshot: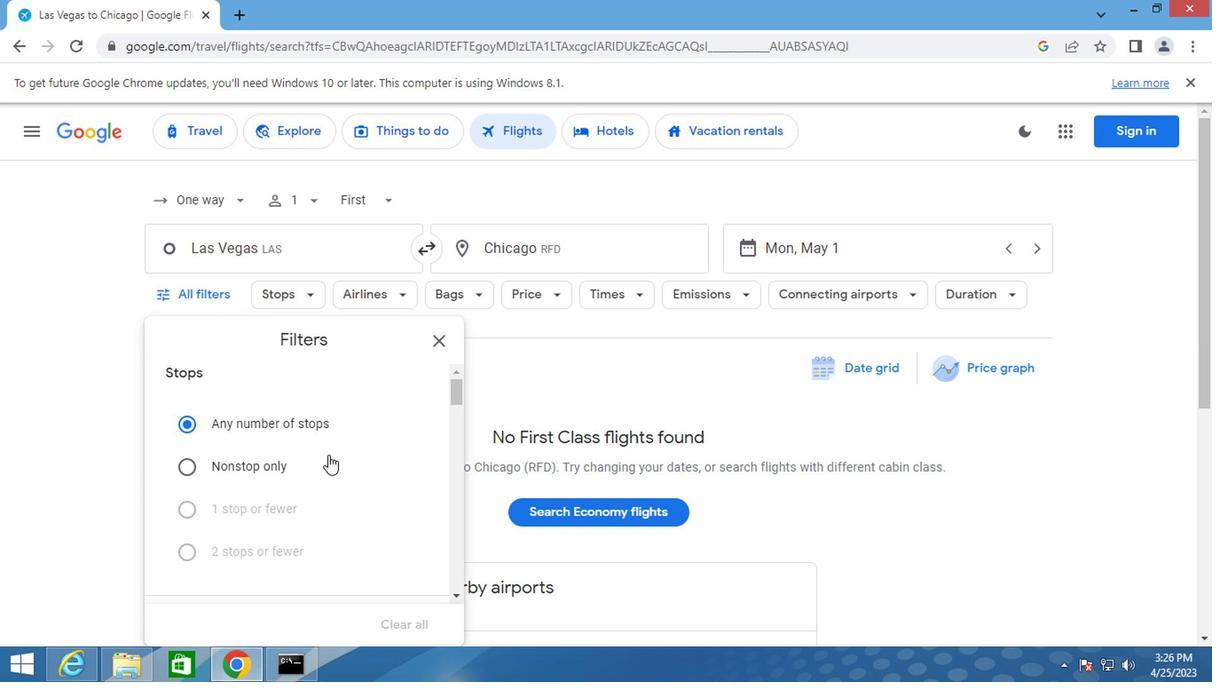 
Action: Mouse scrolled (325, 455) with delta (0, 0)
Screenshot: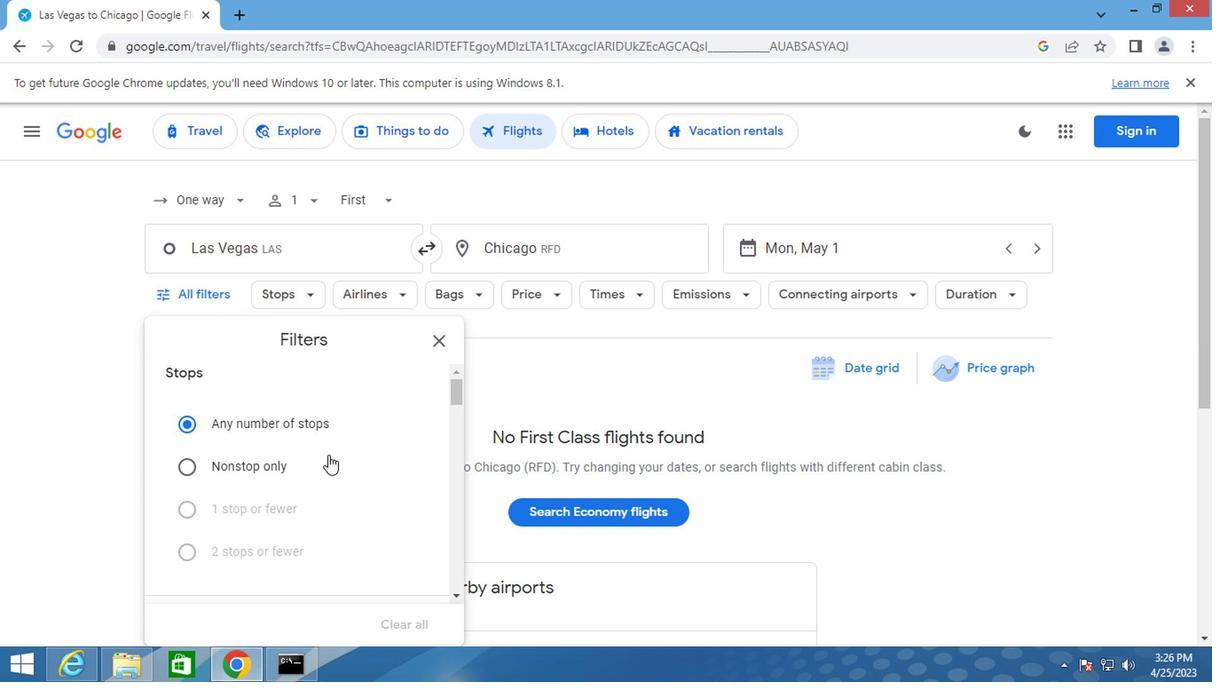 
Action: Mouse scrolled (325, 455) with delta (0, 0)
Screenshot: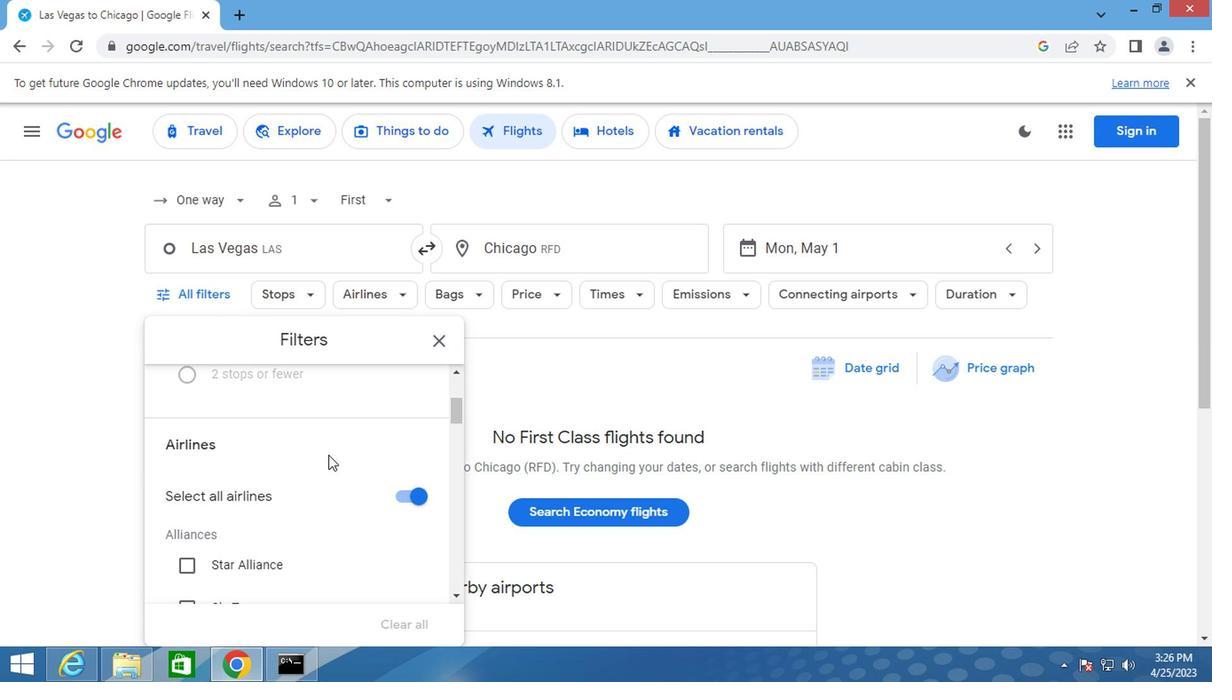 
Action: Mouse scrolled (325, 455) with delta (0, 0)
Screenshot: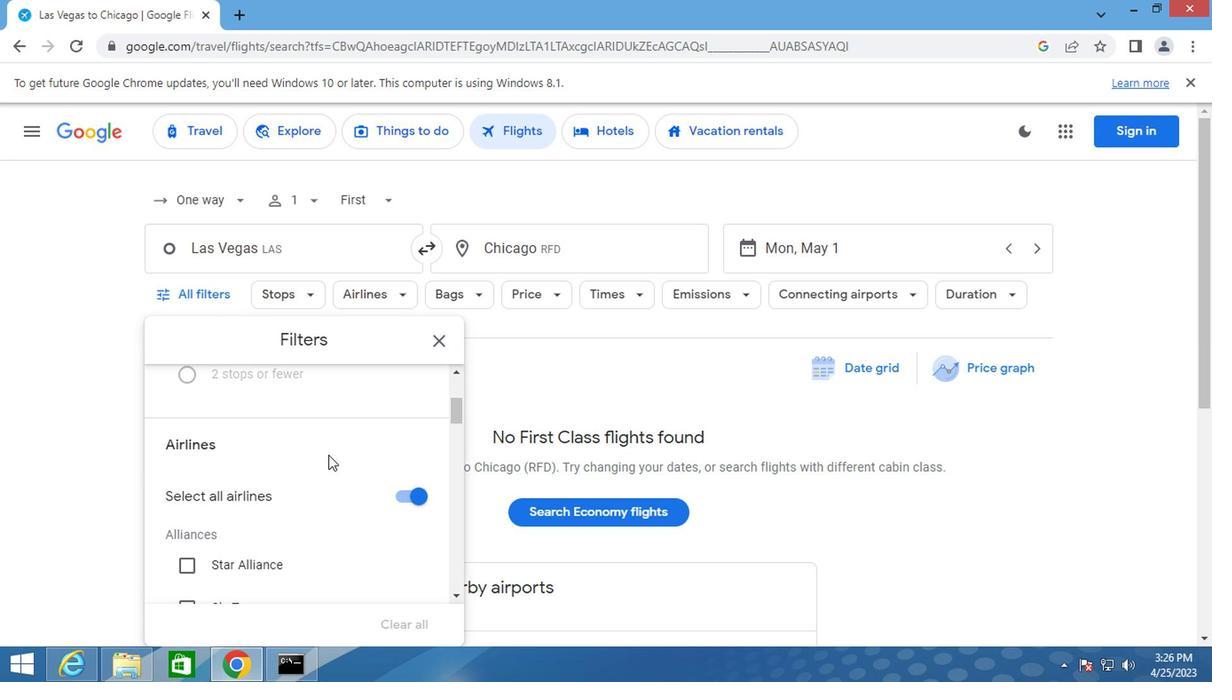 
Action: Mouse scrolled (325, 455) with delta (0, 0)
Screenshot: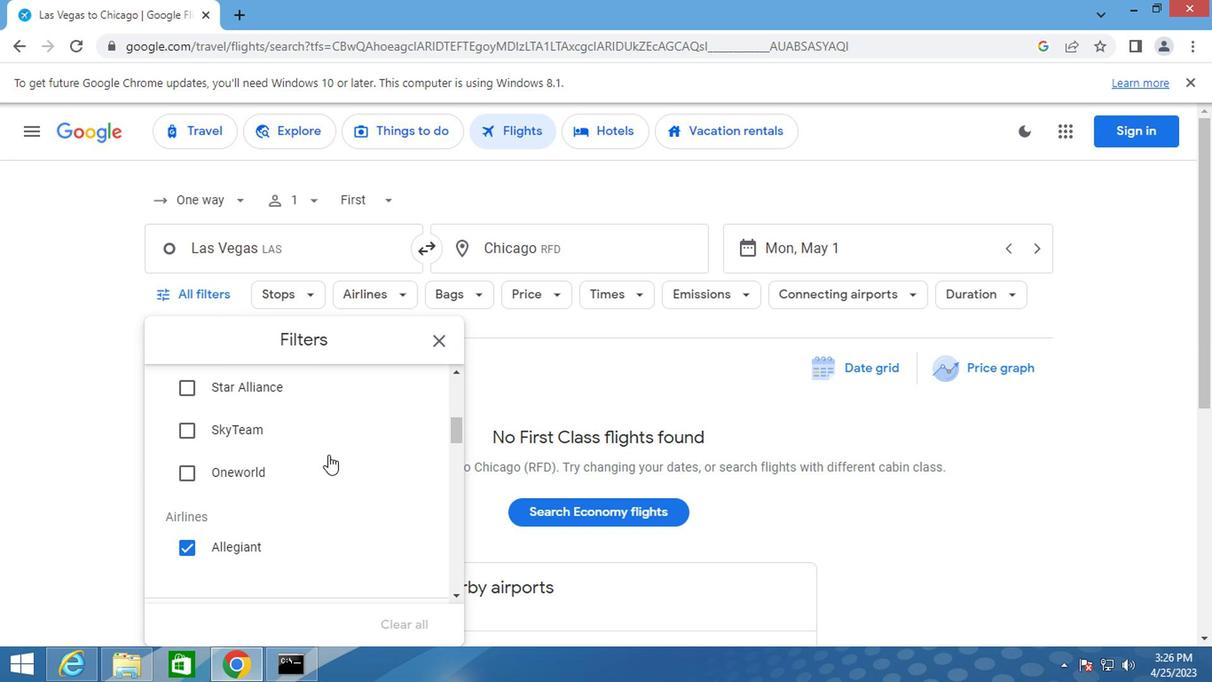 
Action: Mouse moved to (329, 464)
Screenshot: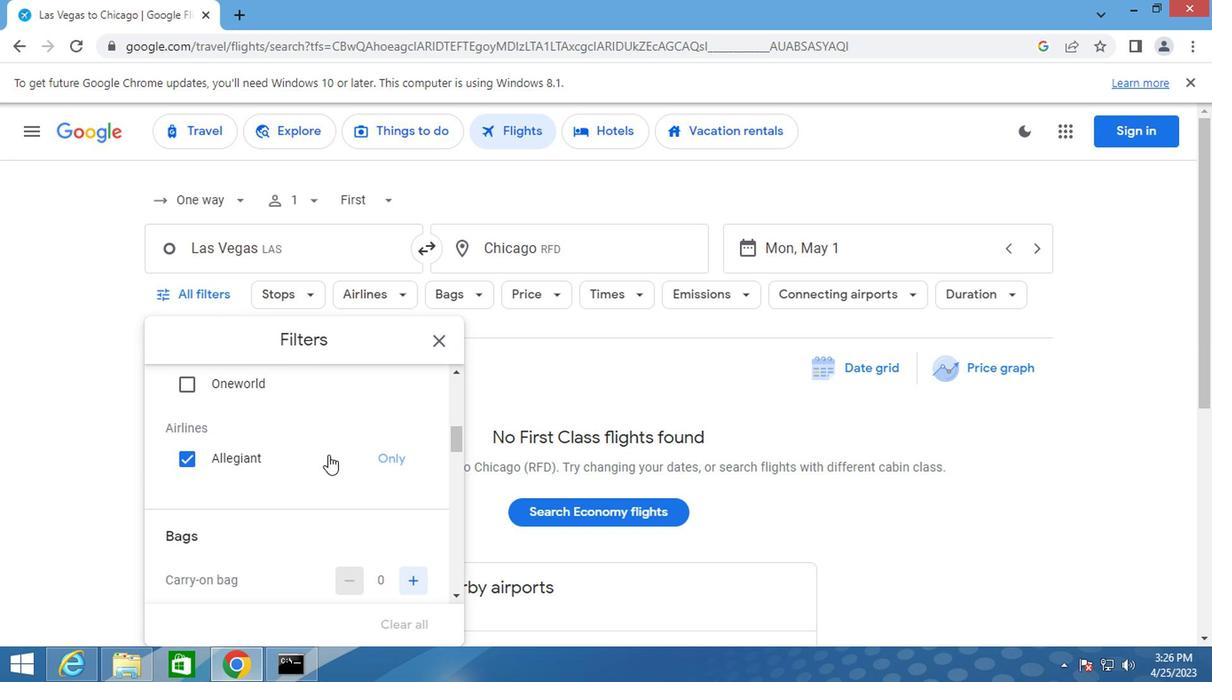 
Action: Mouse scrolled (329, 464) with delta (0, 0)
Screenshot: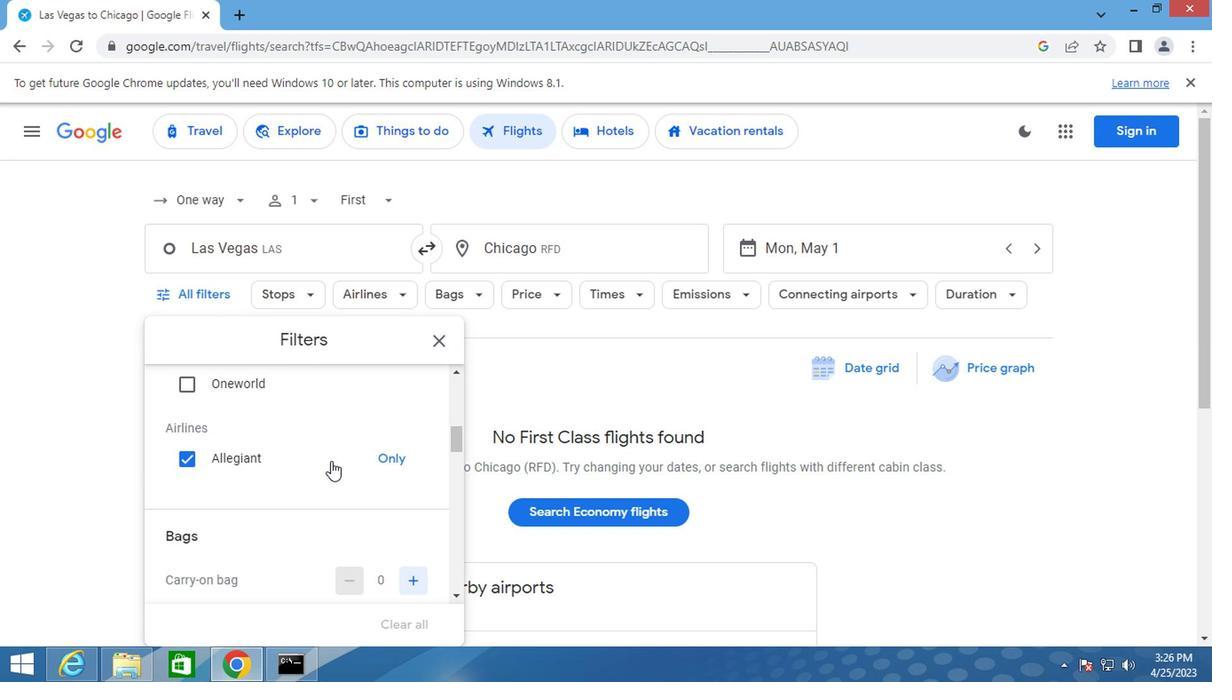 
Action: Mouse moved to (407, 528)
Screenshot: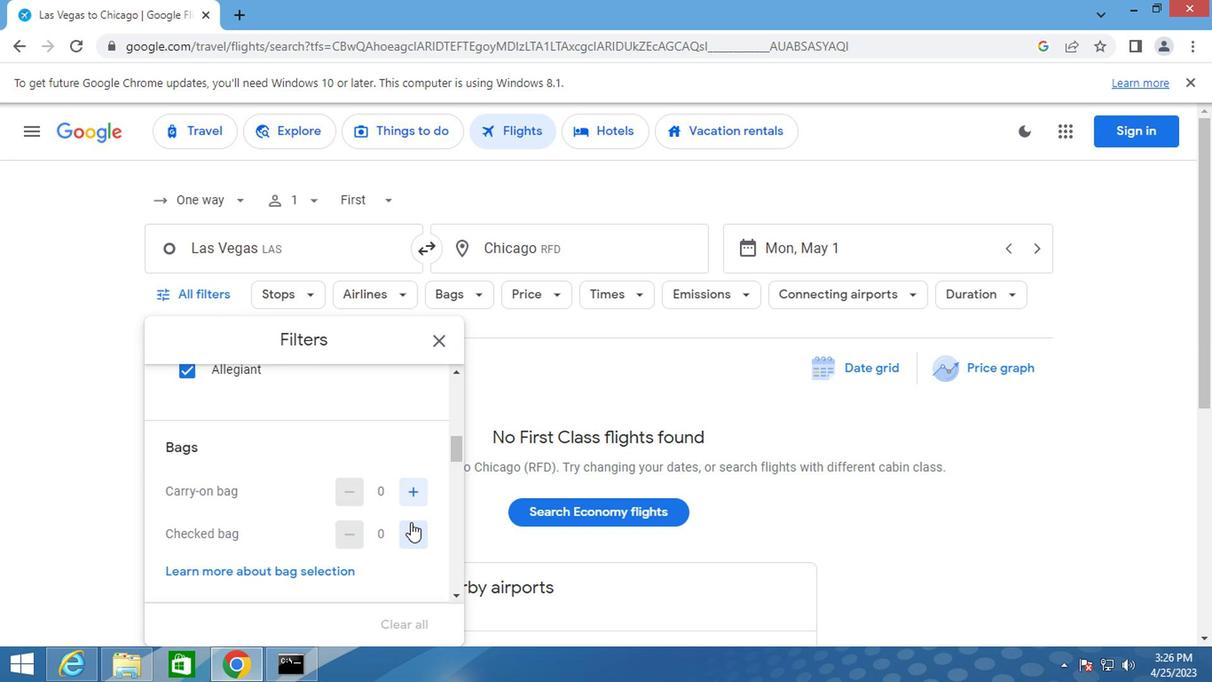 
Action: Mouse pressed left at (407, 528)
Screenshot: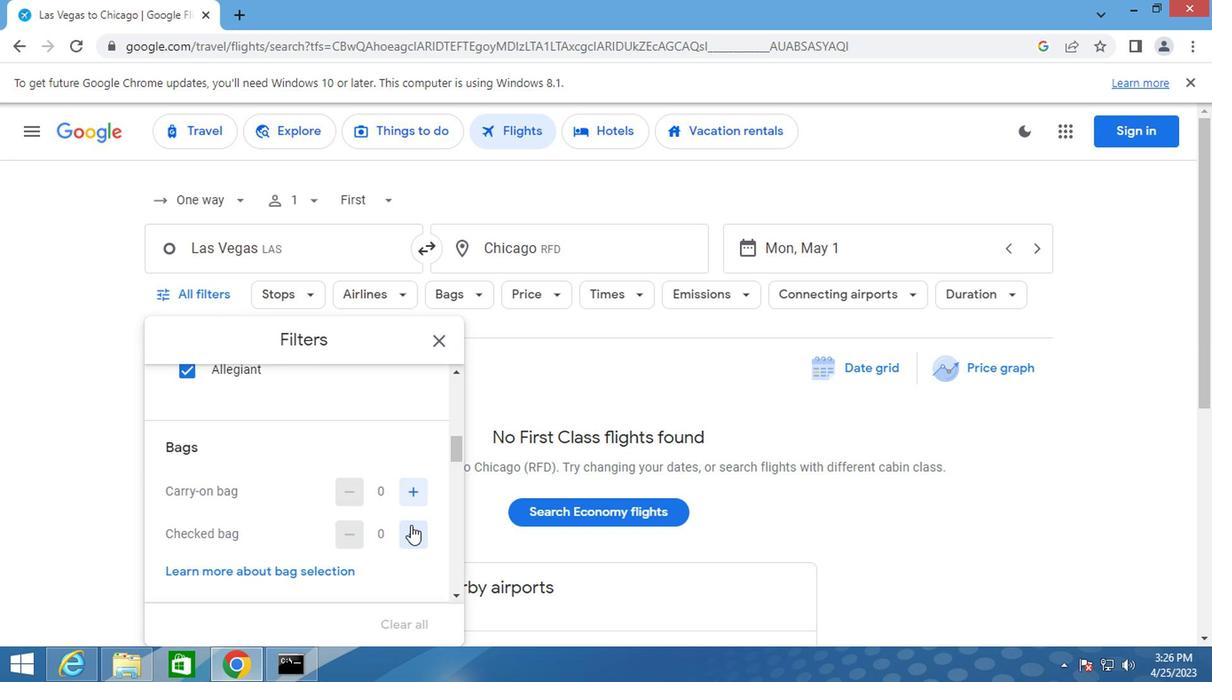 
Action: Mouse moved to (301, 491)
Screenshot: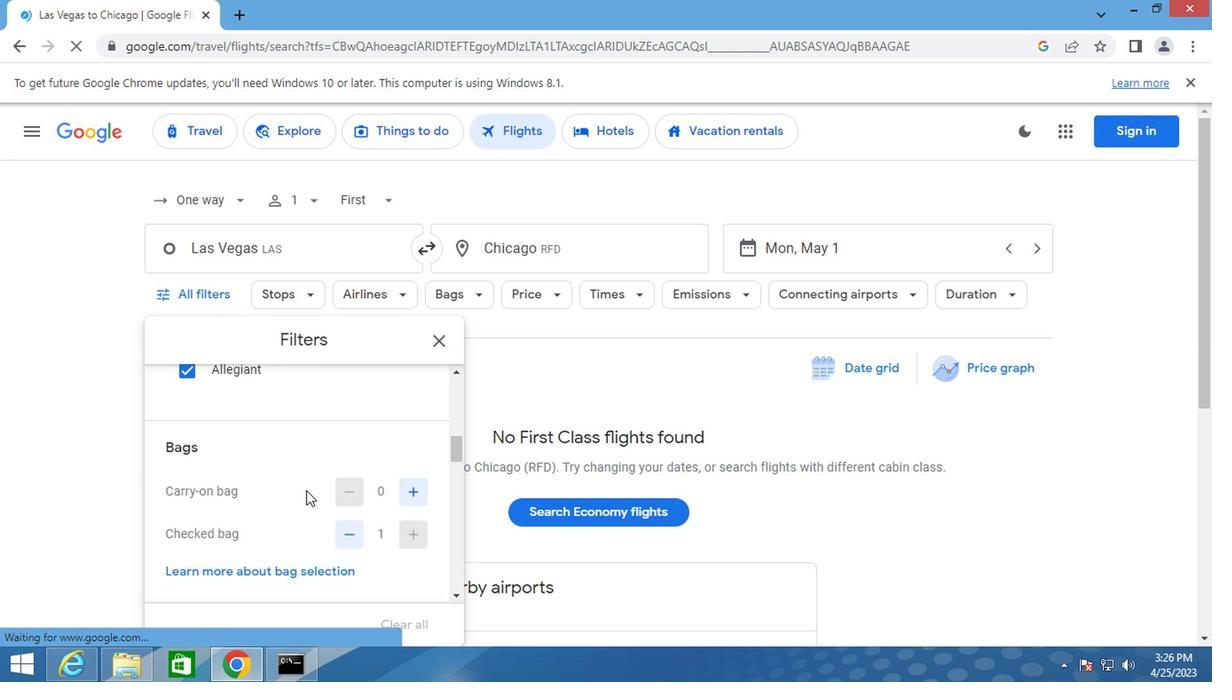 
Action: Mouse scrolled (301, 491) with delta (0, 0)
Screenshot: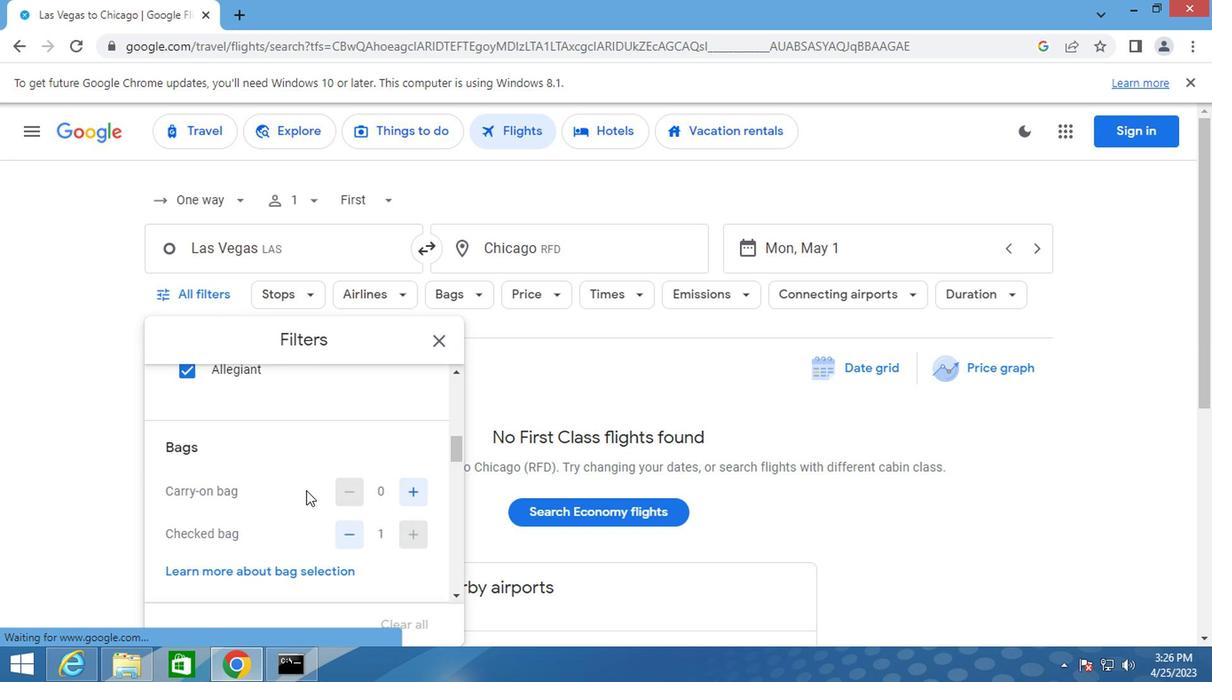 
Action: Mouse scrolled (301, 491) with delta (0, 0)
Screenshot: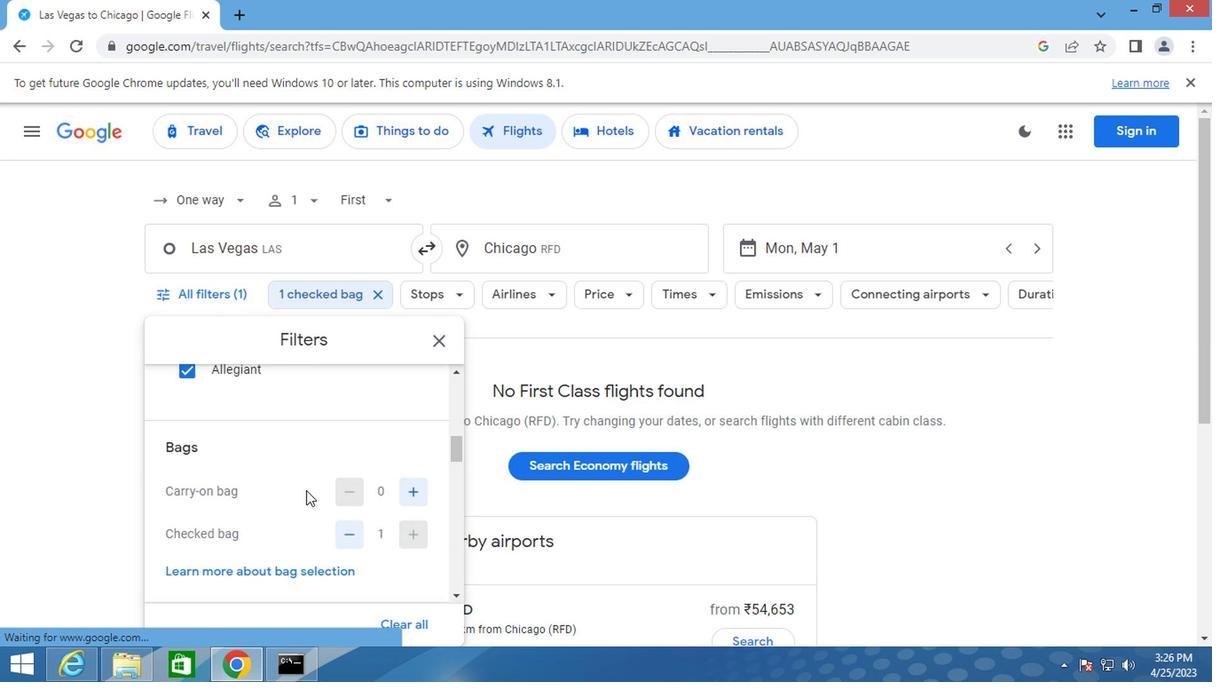 
Action: Mouse moved to (412, 537)
Screenshot: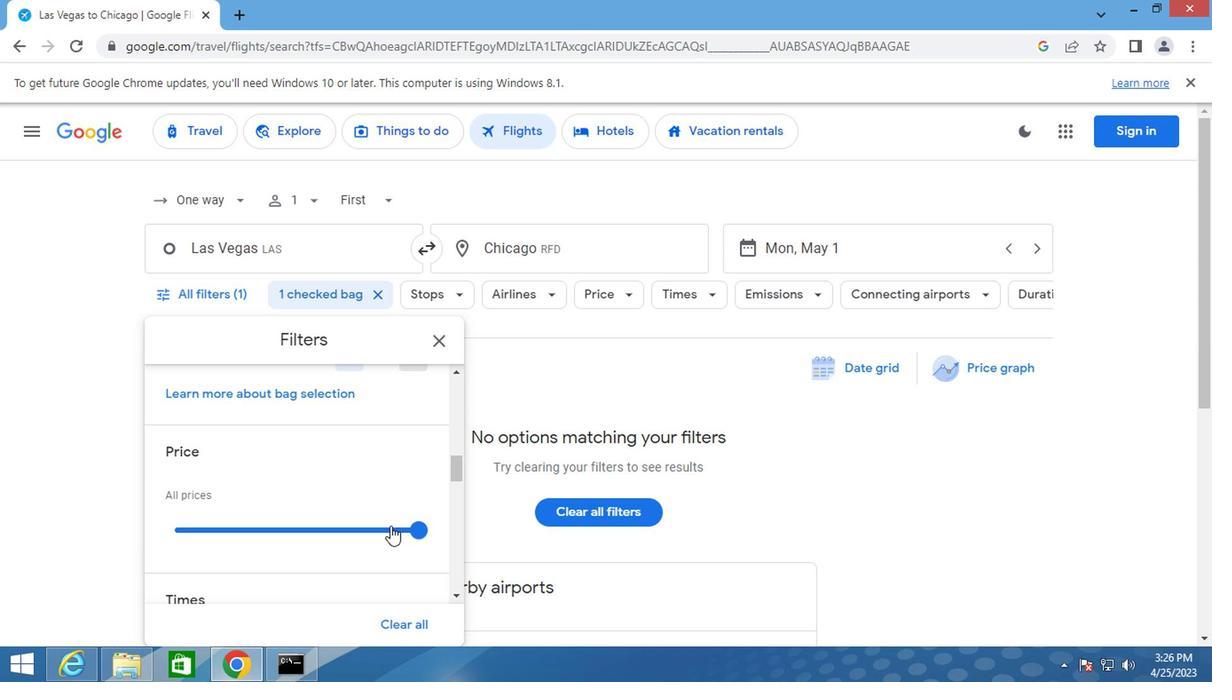 
Action: Mouse pressed left at (412, 537)
Screenshot: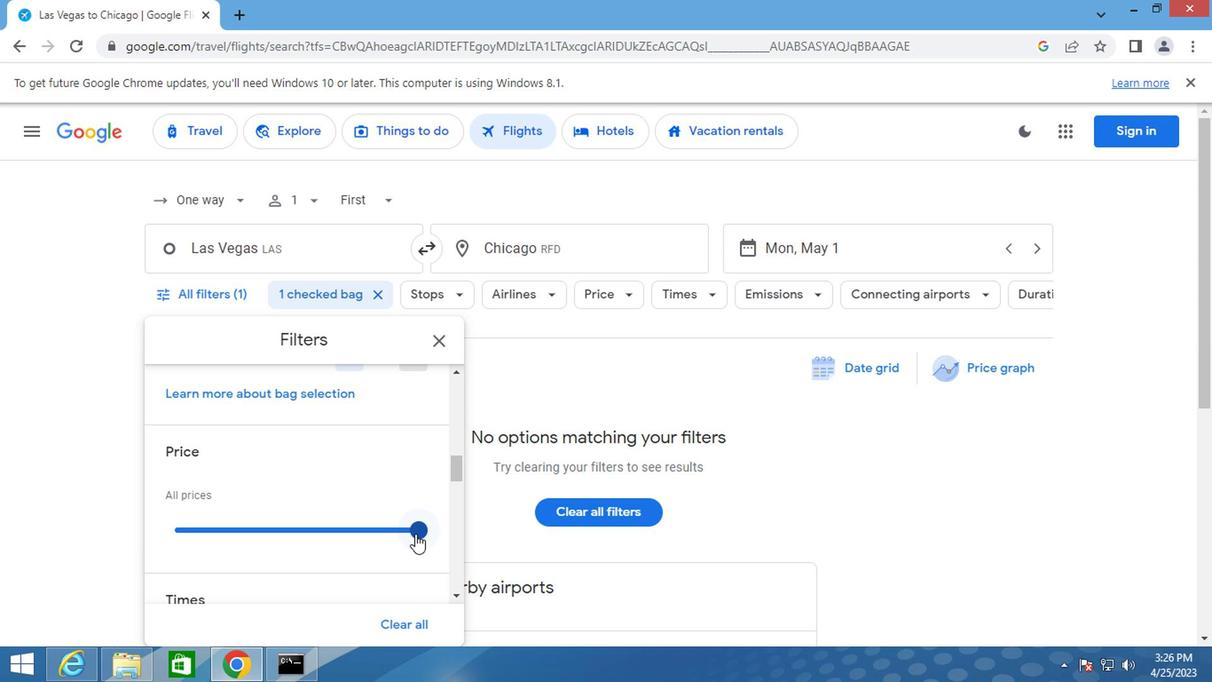 
Action: Mouse moved to (333, 483)
Screenshot: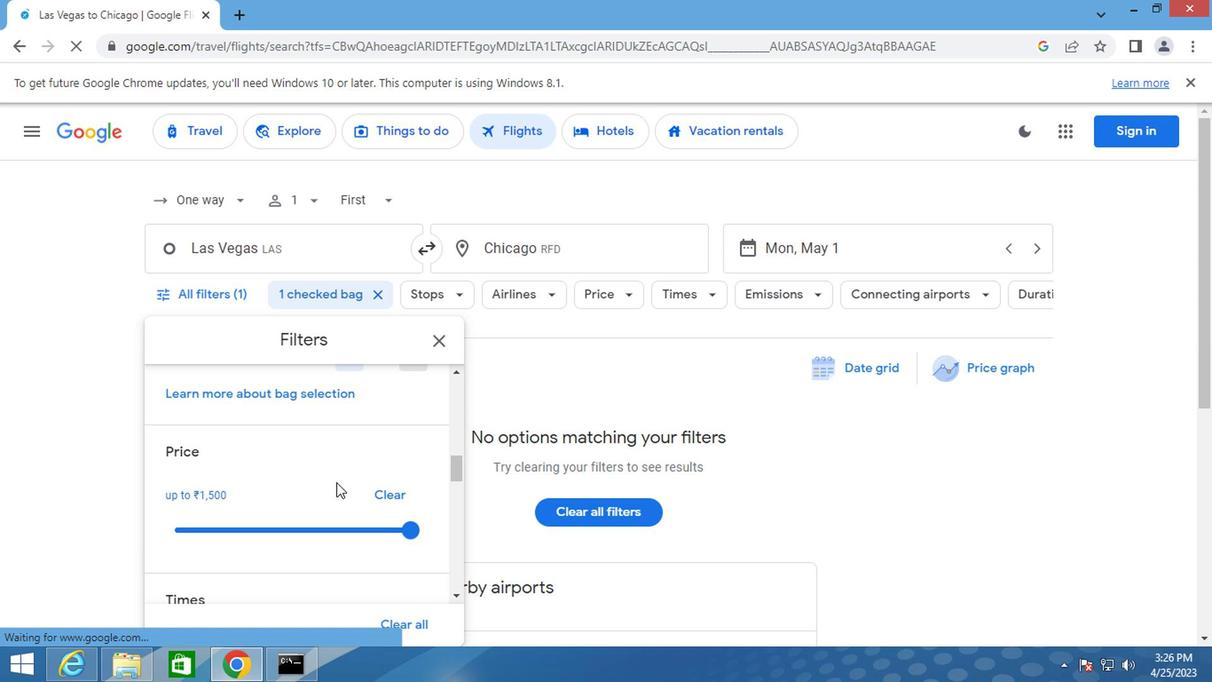
Action: Mouse scrolled (333, 482) with delta (0, 0)
Screenshot: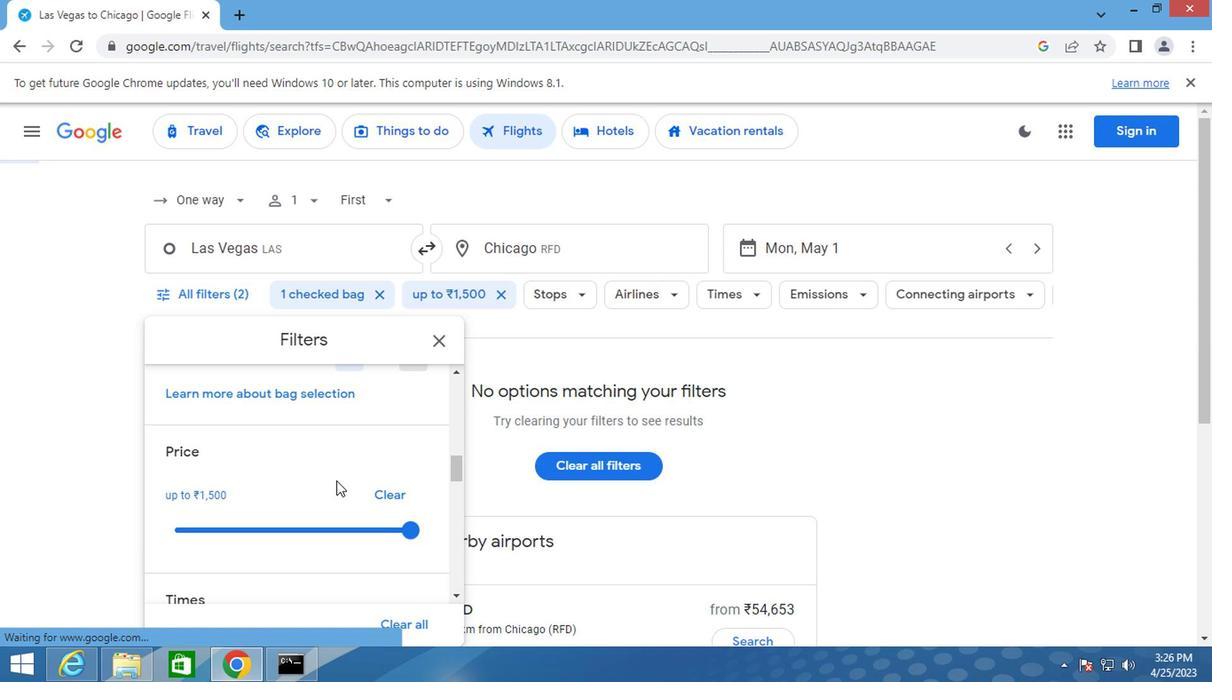 
Action: Mouse scrolled (333, 482) with delta (0, 0)
Screenshot: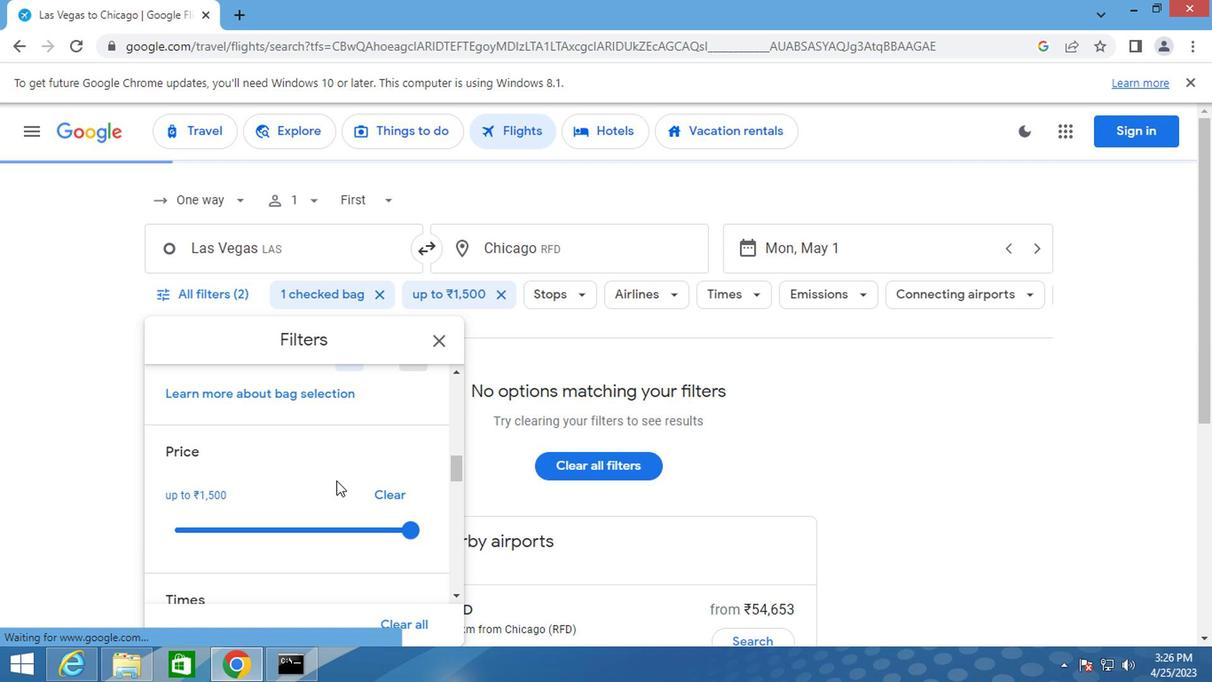 
Action: Mouse moved to (176, 555)
Screenshot: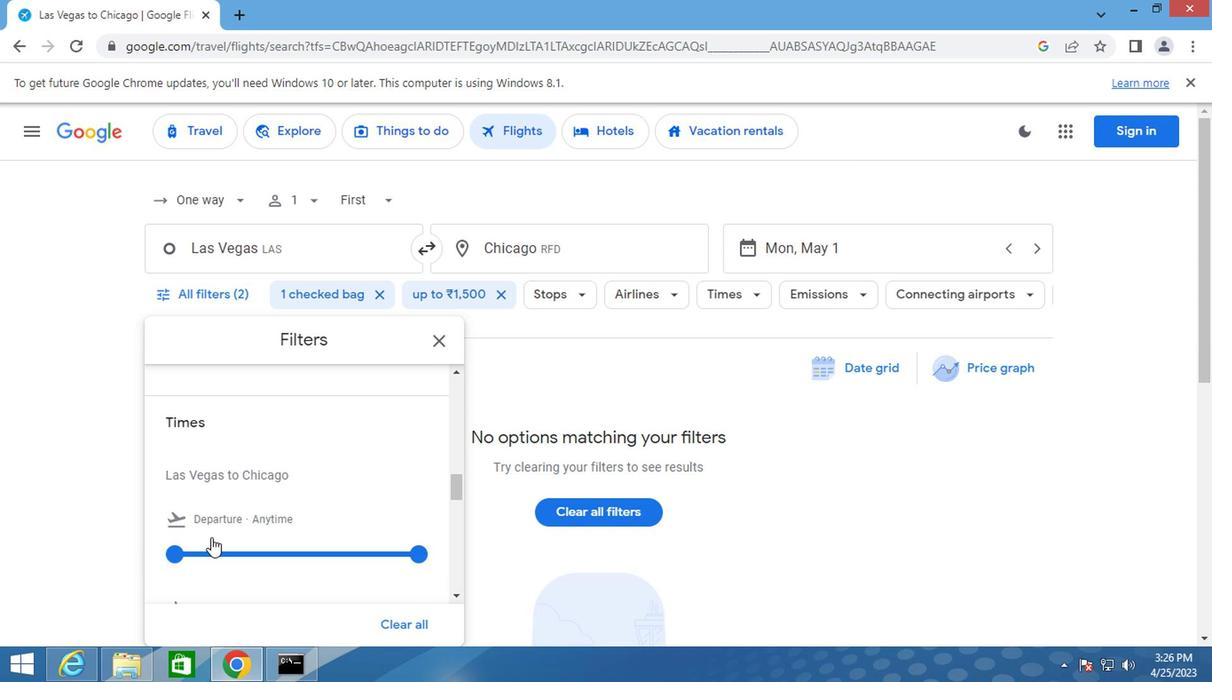 
Action: Mouse pressed left at (176, 555)
Screenshot: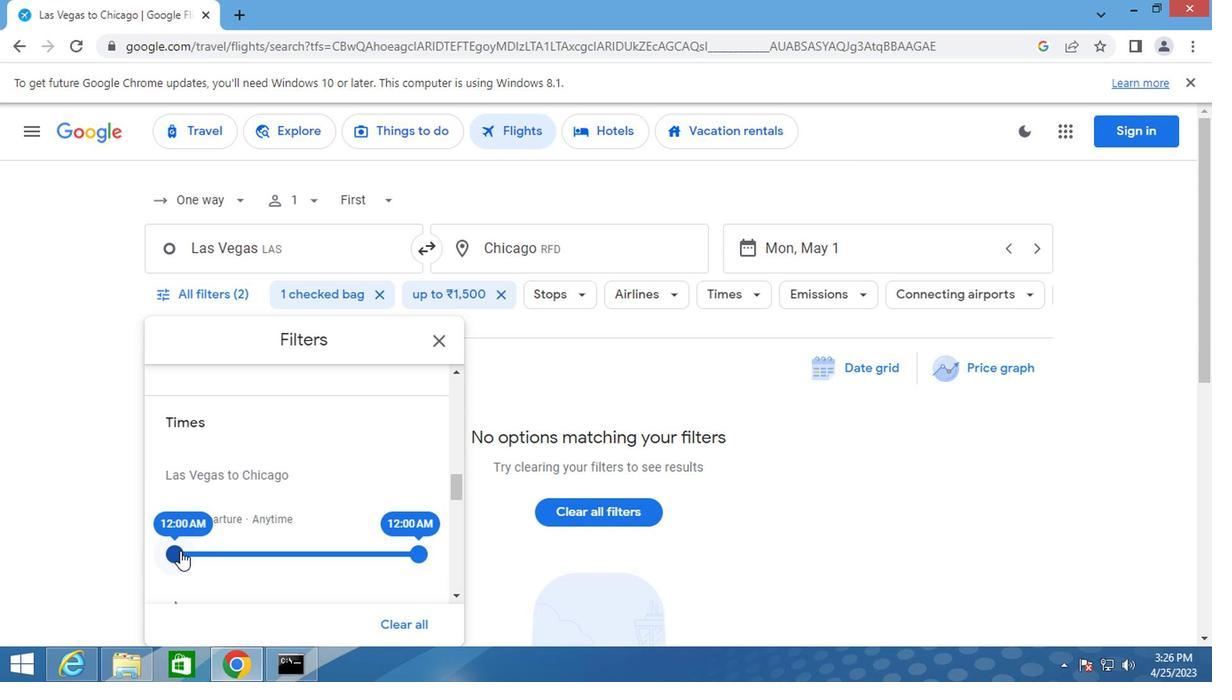 
Action: Mouse moved to (434, 347)
Screenshot: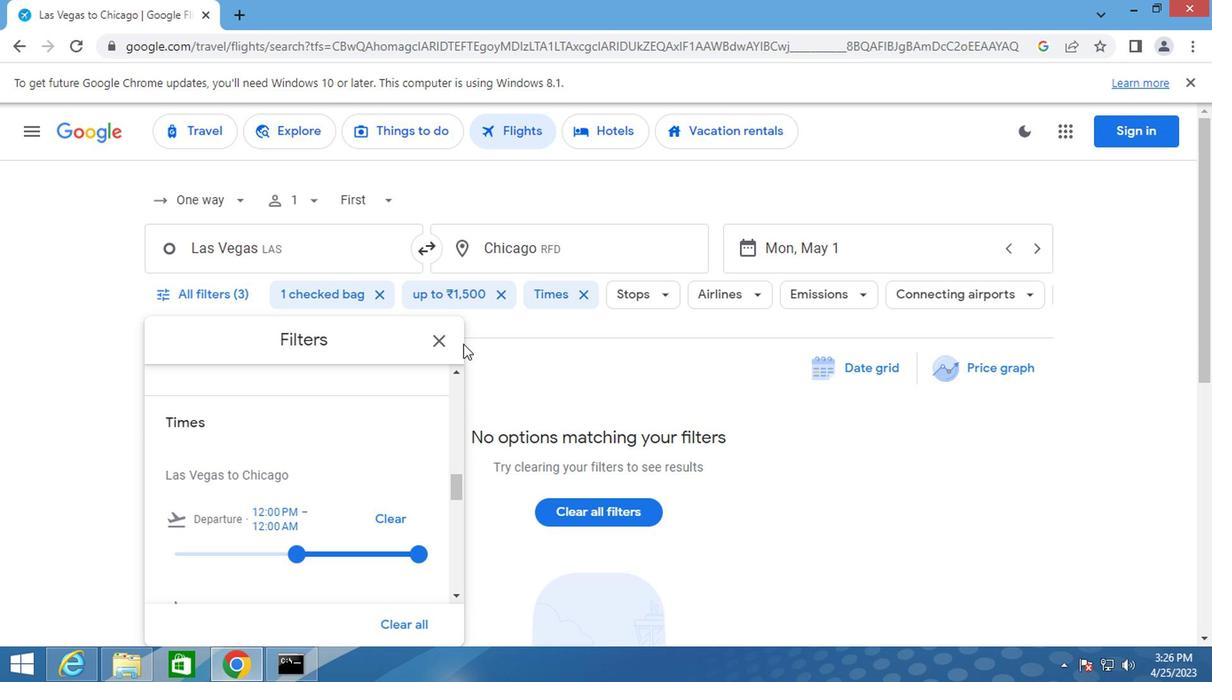 
Action: Mouse pressed left at (434, 347)
Screenshot: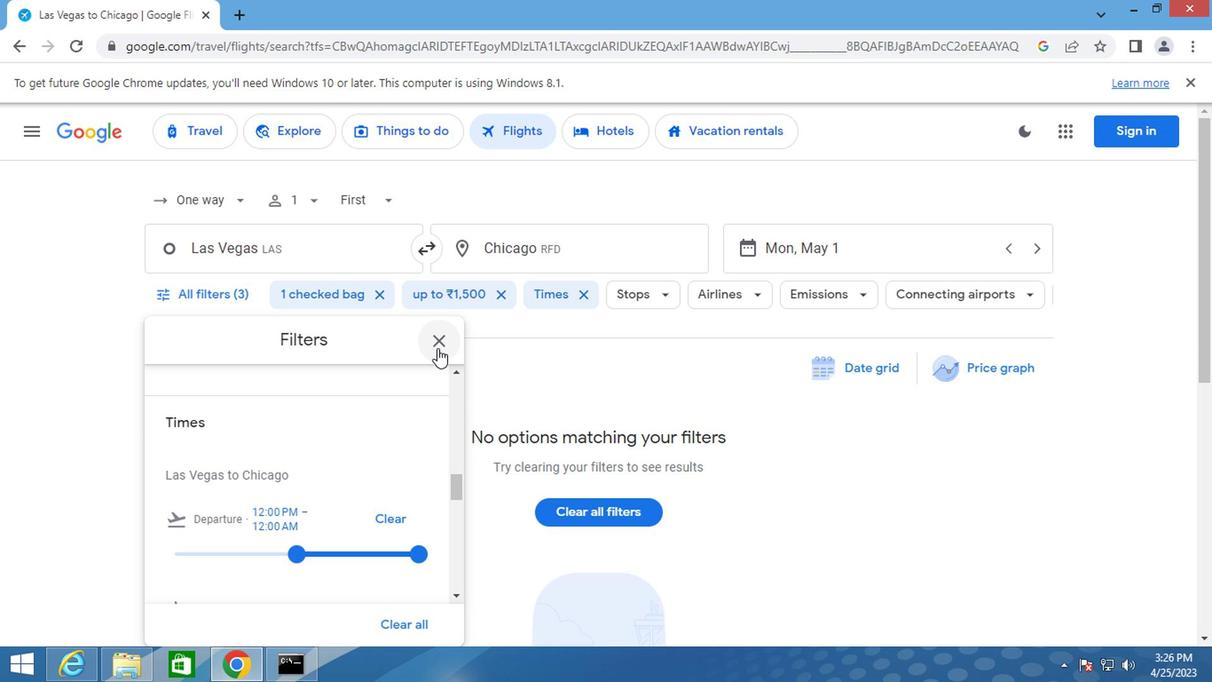 
Action: Key pressed <Key.f8>
Screenshot: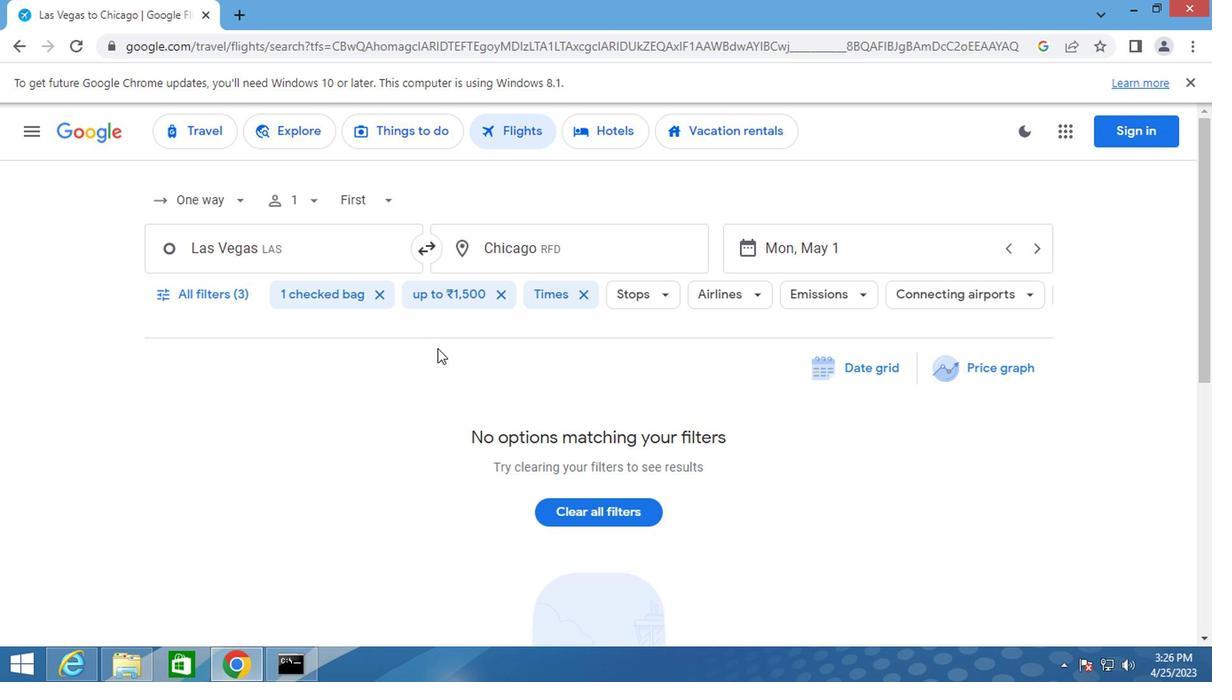 
